Task: Open a template Informal Letter by  Plum save the file as diagram.epub Remove the following options from template: 'your brand'. Replace Hello Fan with ' Greetings' and change the date to 33 September, 2023. Replace body of the letter with  I wanted to take a moment to thank you for your hard work and dedication. Your commitment to excellence is inspiring. Thank you for all that you do.; apply Font Style 'Georgia' and font size  14 Add name: Olivia
Action: Mouse moved to (765, 93)
Screenshot: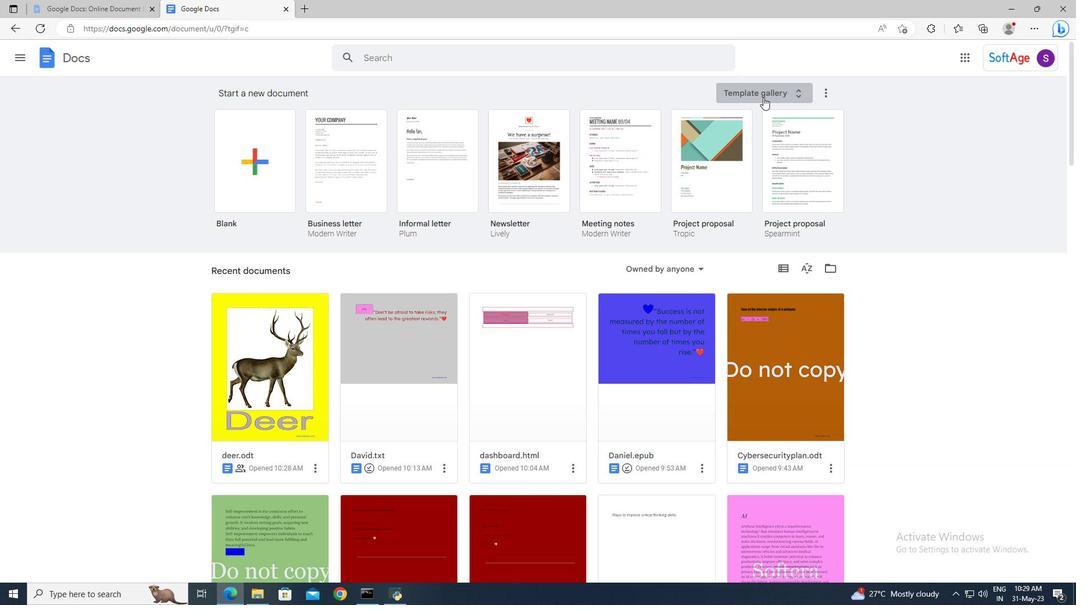 
Action: Mouse pressed left at (765, 93)
Screenshot: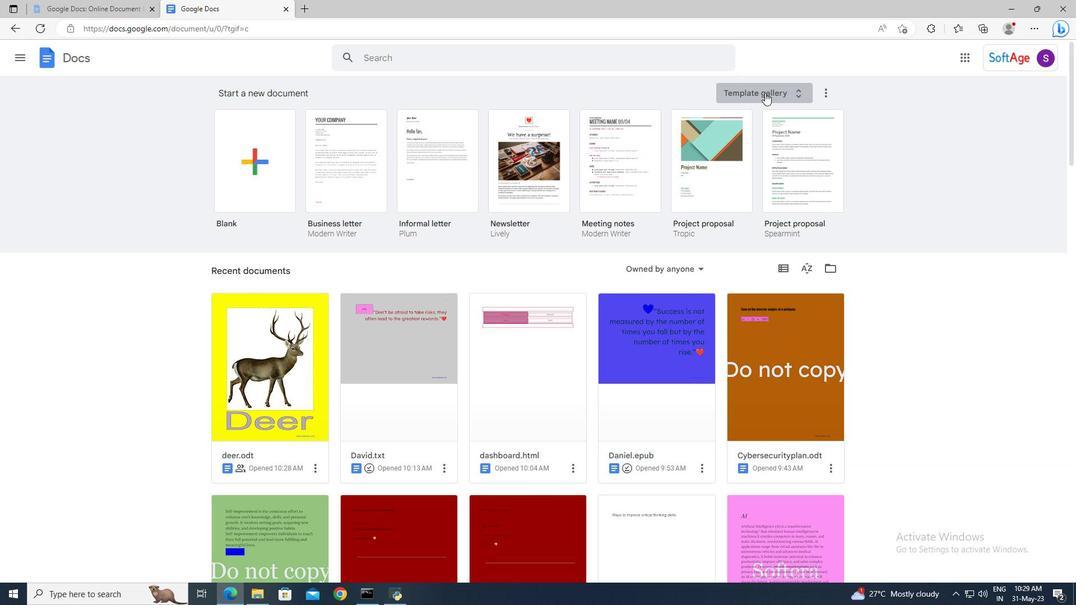 
Action: Mouse moved to (638, 182)
Screenshot: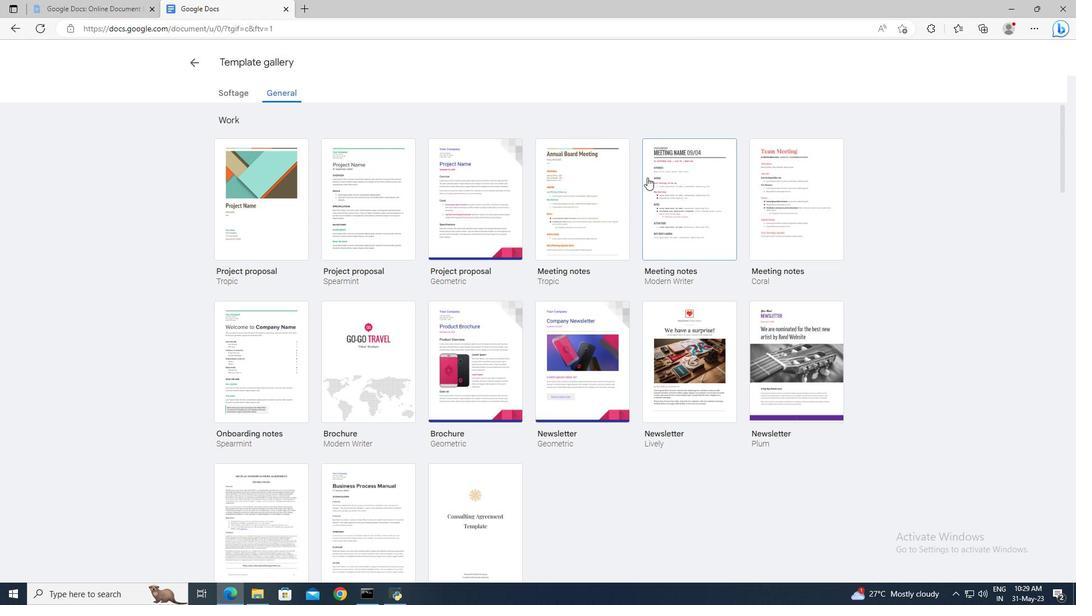
Action: Mouse scrolled (638, 181) with delta (0, 0)
Screenshot: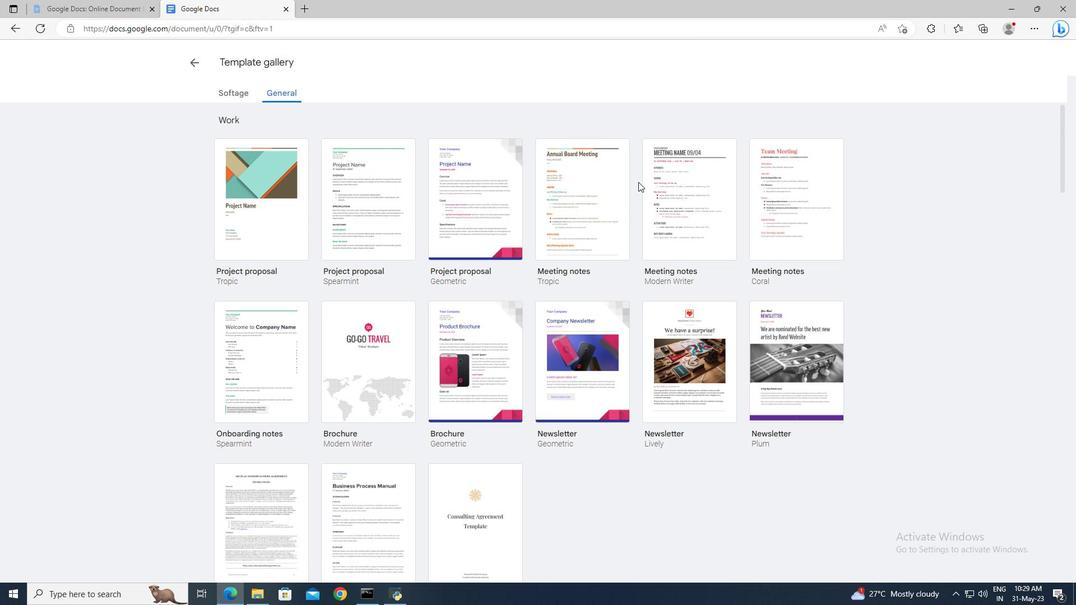 
Action: Mouse scrolled (638, 181) with delta (0, 0)
Screenshot: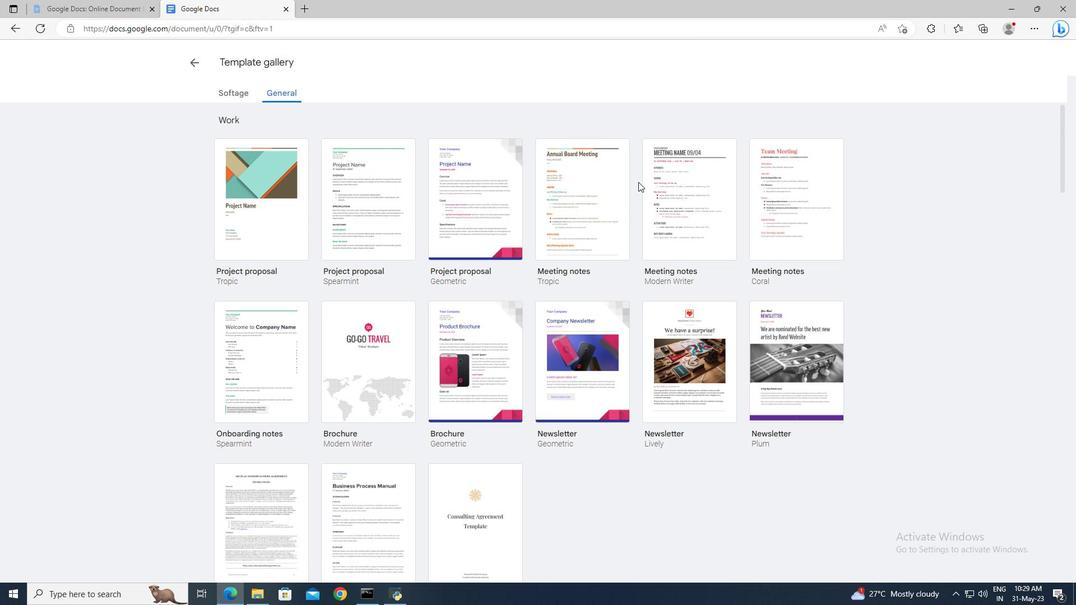 
Action: Mouse scrolled (638, 181) with delta (0, 0)
Screenshot: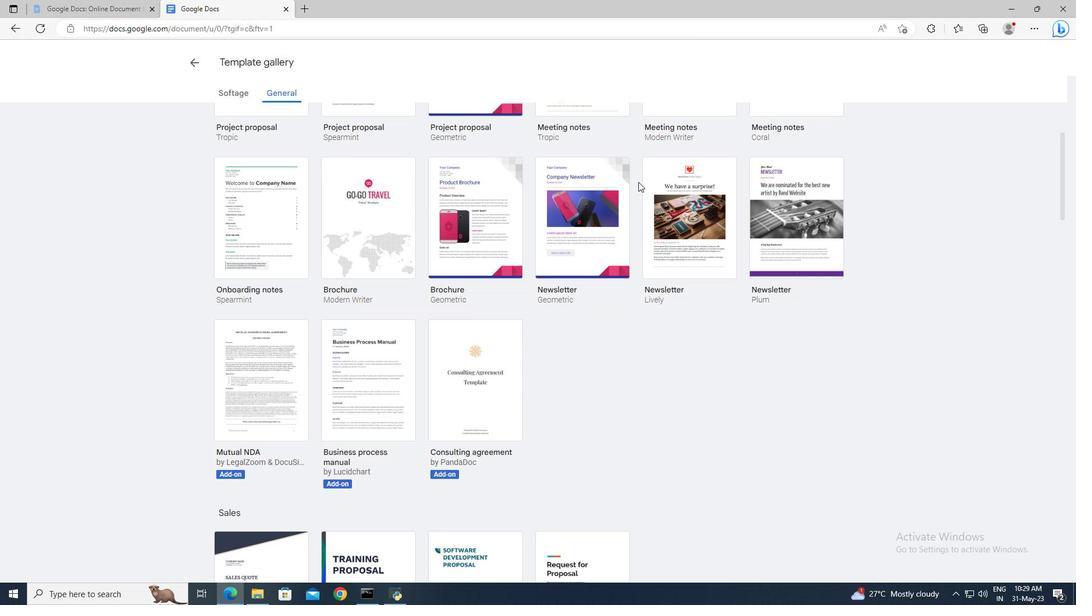 
Action: Mouse scrolled (638, 181) with delta (0, 0)
Screenshot: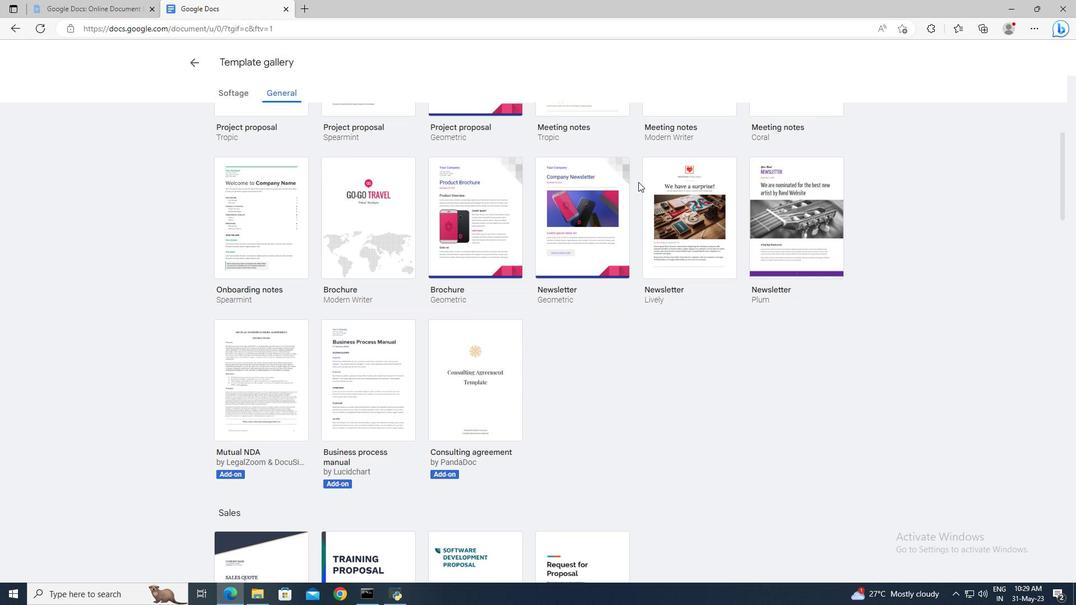 
Action: Mouse scrolled (638, 181) with delta (0, 0)
Screenshot: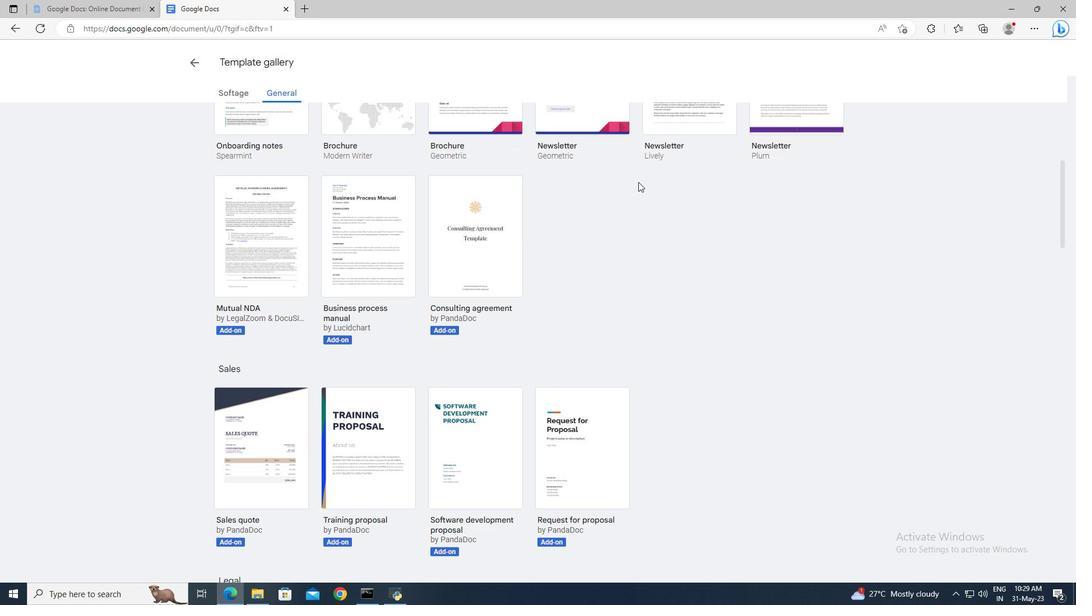 
Action: Mouse scrolled (638, 181) with delta (0, 0)
Screenshot: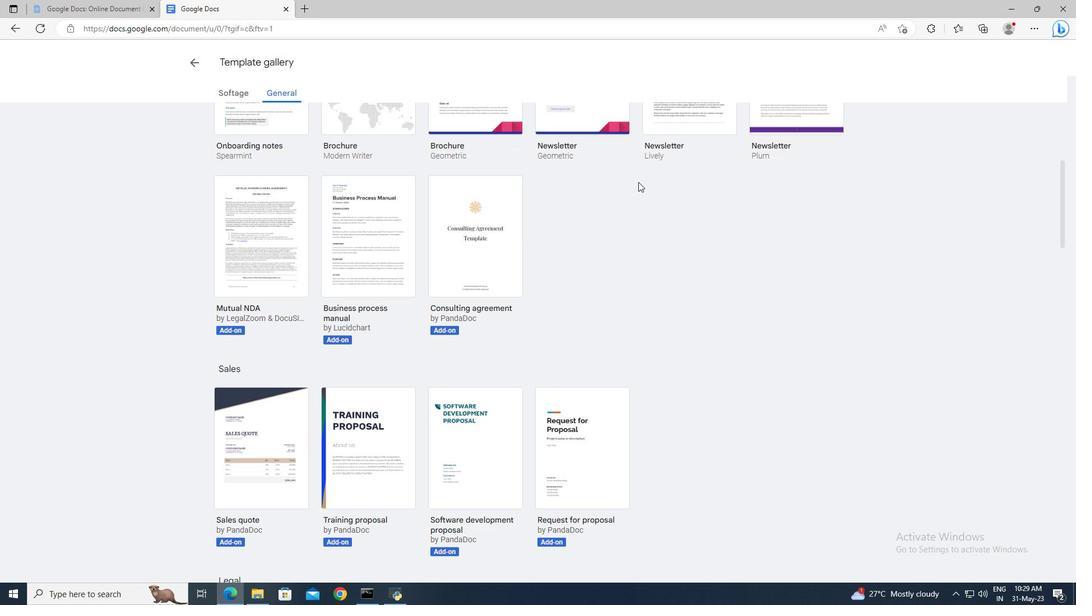
Action: Mouse scrolled (638, 181) with delta (0, 0)
Screenshot: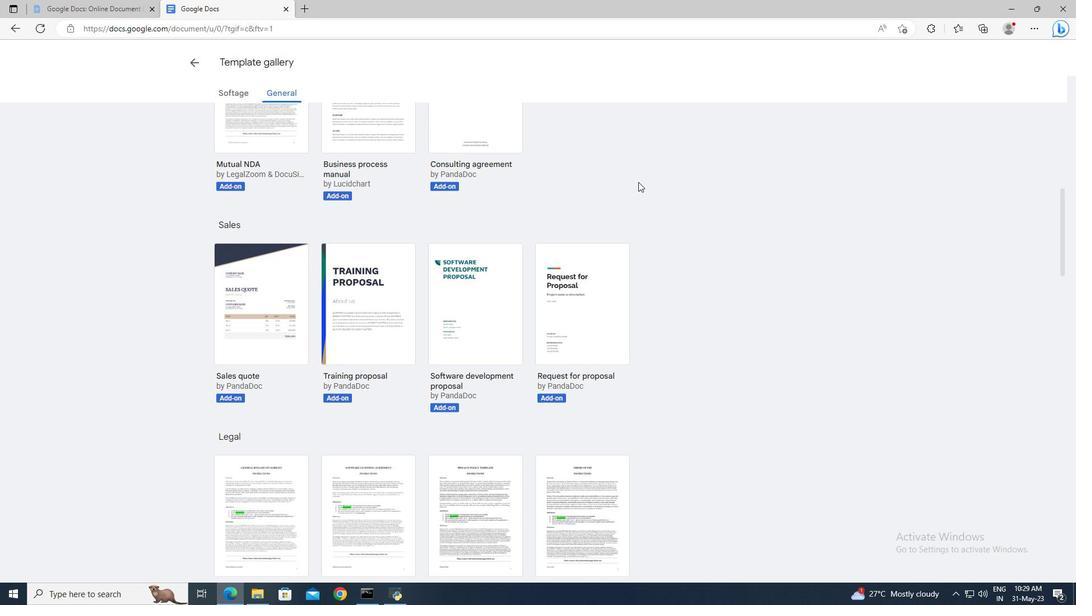 
Action: Mouse scrolled (638, 181) with delta (0, 0)
Screenshot: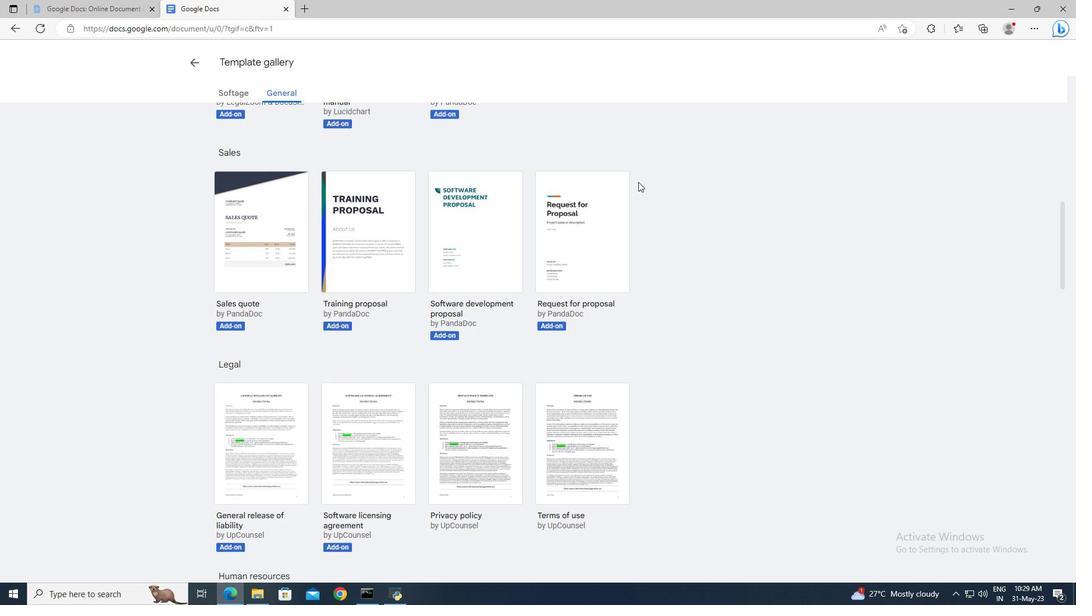 
Action: Mouse scrolled (638, 181) with delta (0, 0)
Screenshot: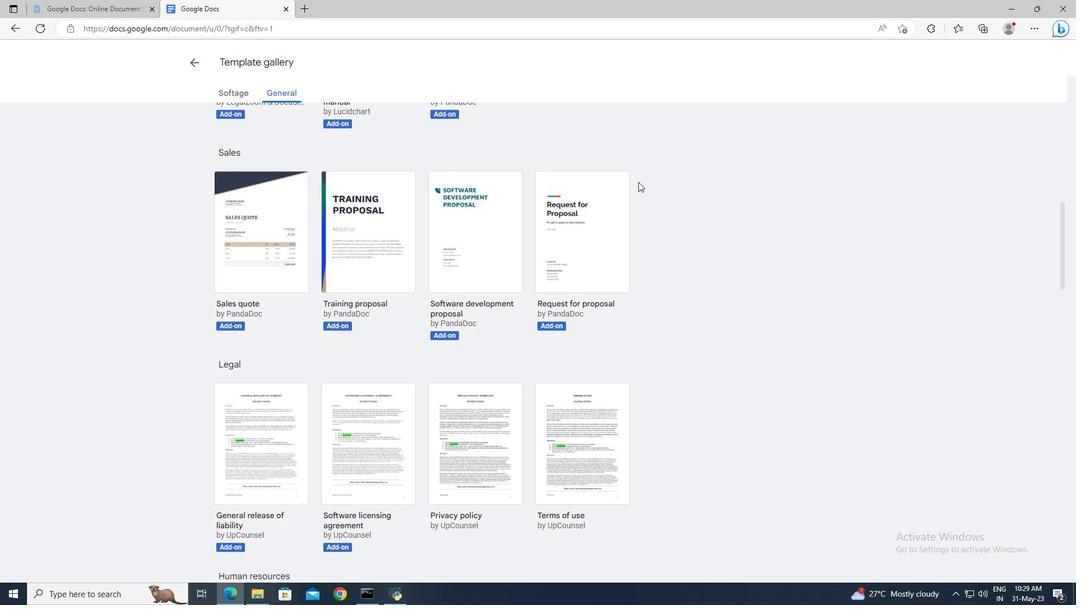 
Action: Mouse scrolled (638, 181) with delta (0, 0)
Screenshot: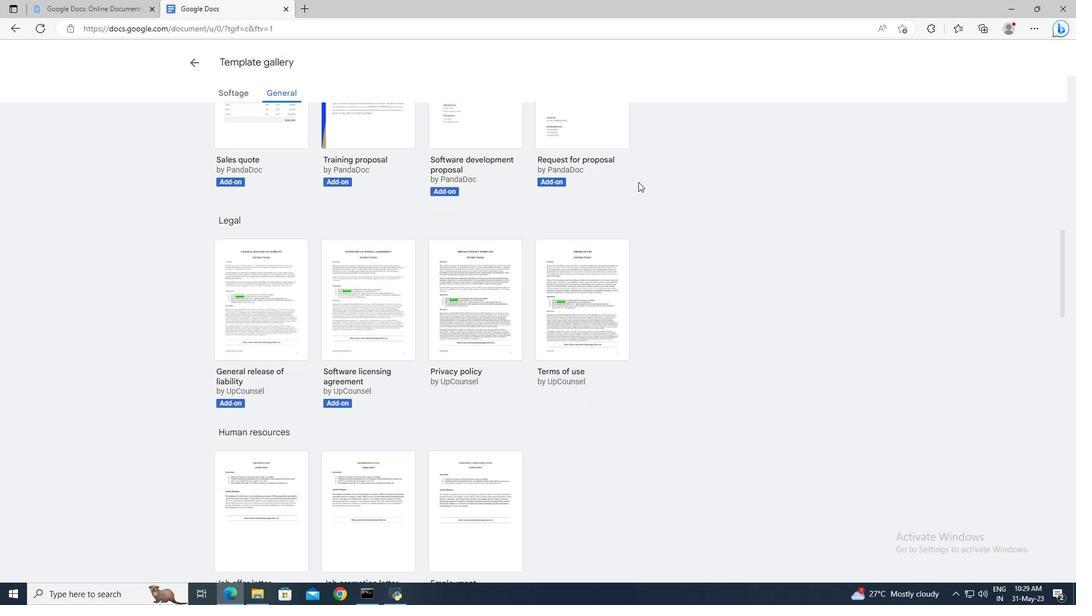 
Action: Mouse scrolled (638, 181) with delta (0, 0)
Screenshot: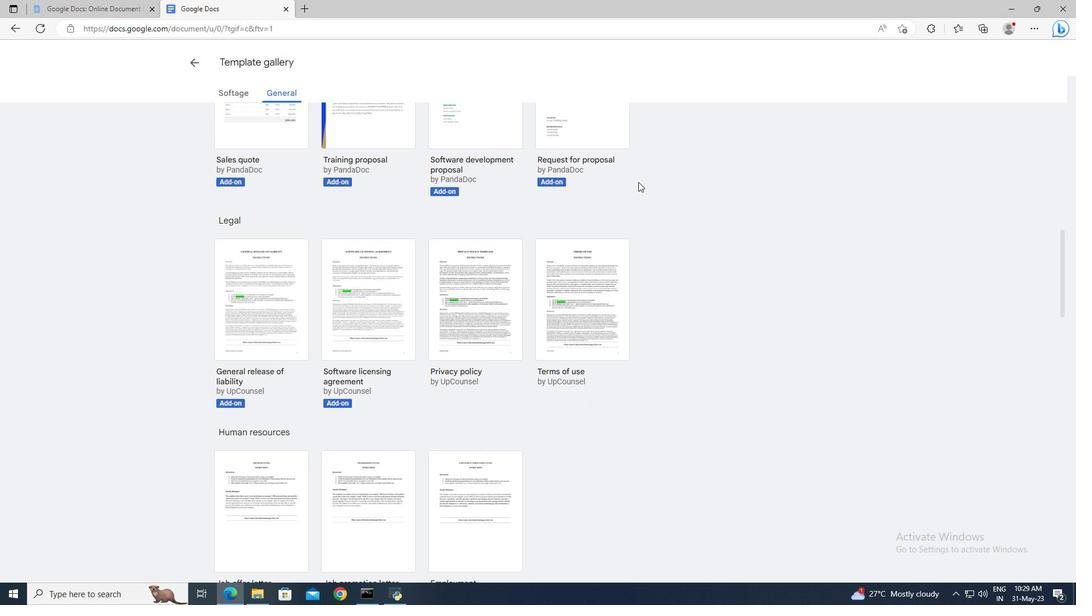 
Action: Mouse scrolled (638, 181) with delta (0, 0)
Screenshot: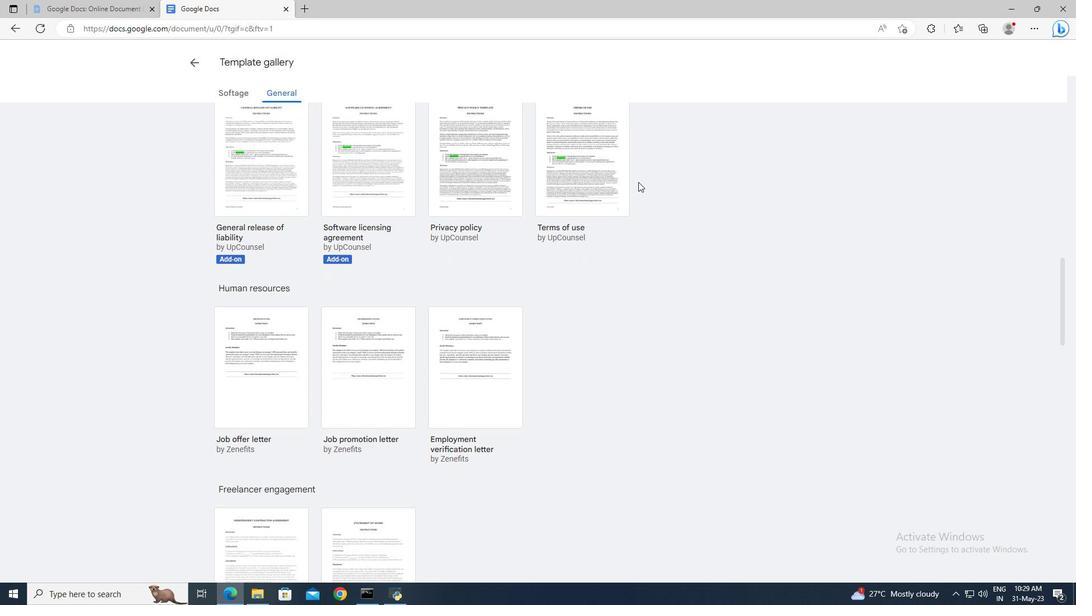
Action: Mouse scrolled (638, 181) with delta (0, 0)
Screenshot: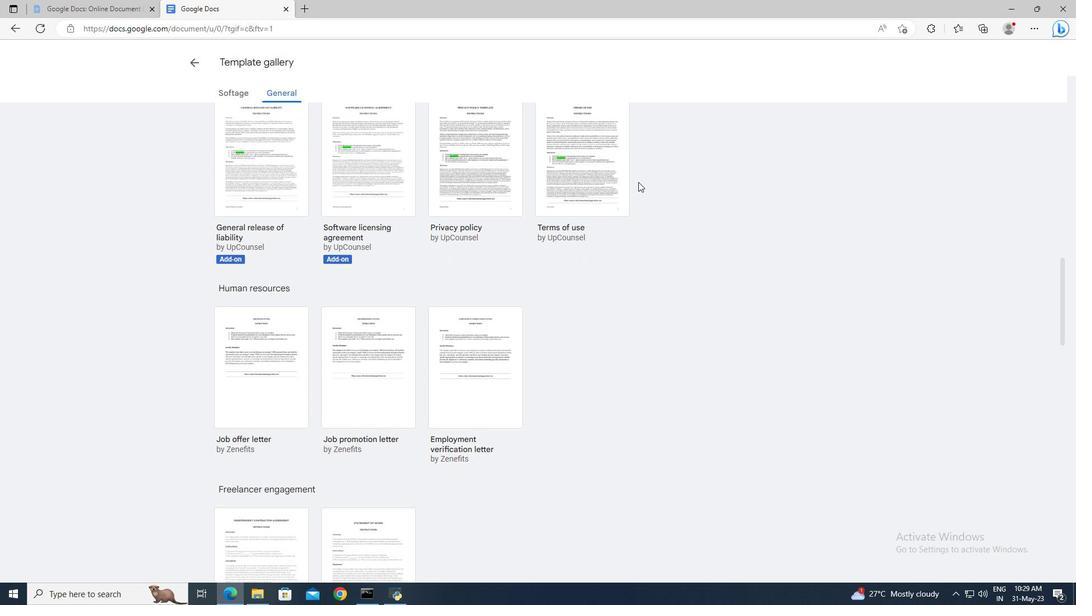 
Action: Mouse scrolled (638, 181) with delta (0, 0)
Screenshot: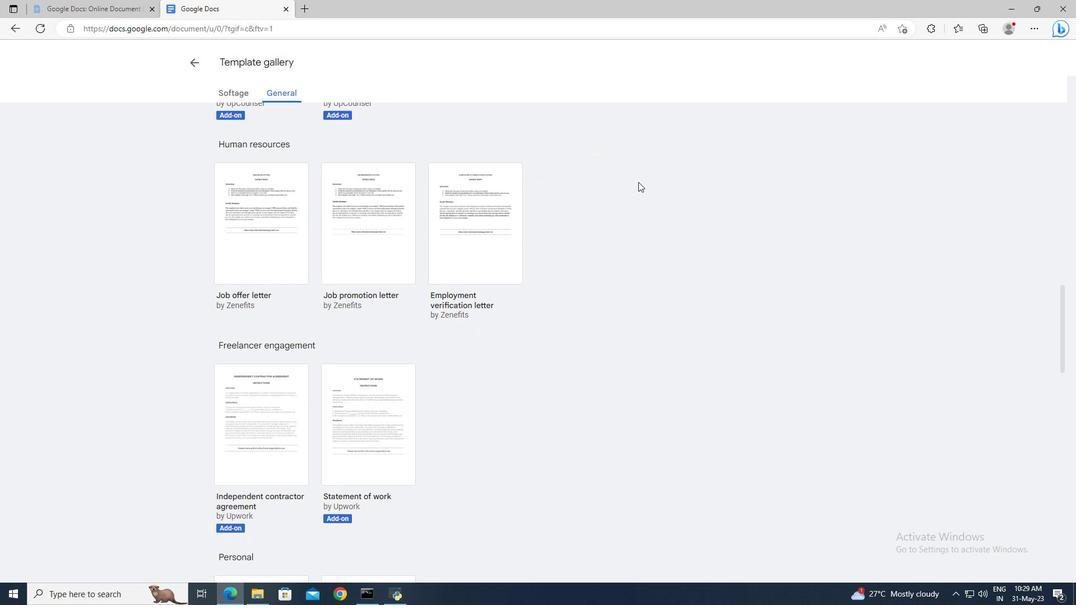 
Action: Mouse scrolled (638, 181) with delta (0, 0)
Screenshot: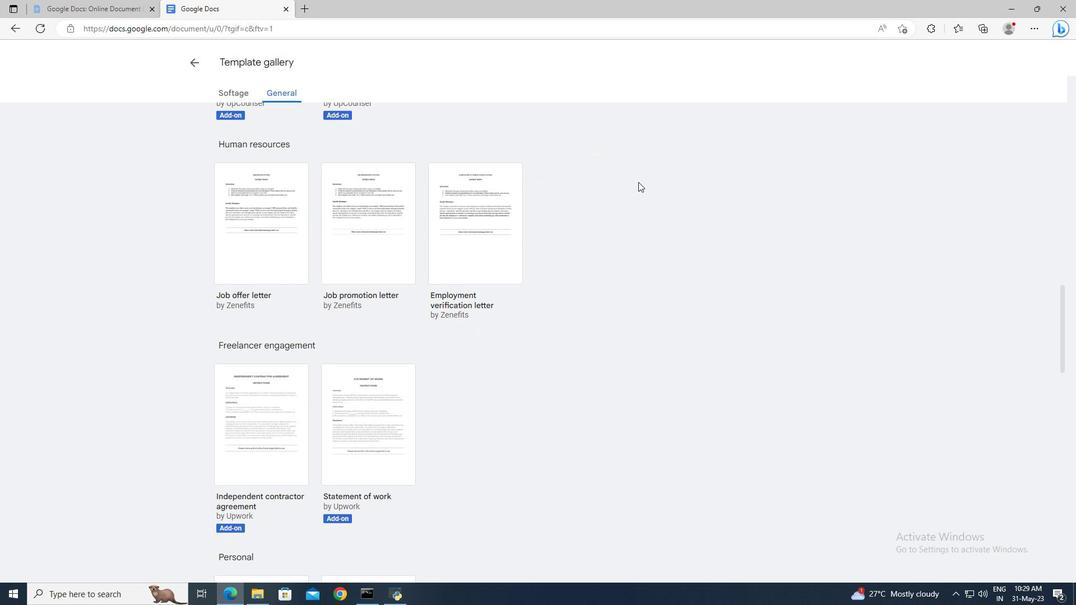 
Action: Mouse scrolled (638, 181) with delta (0, 0)
Screenshot: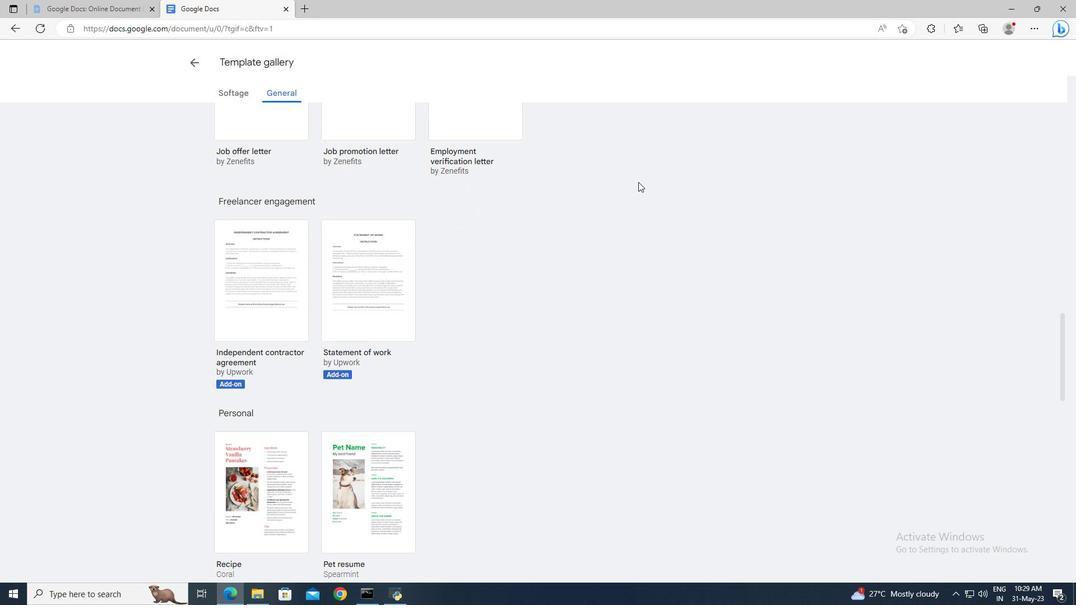
Action: Mouse scrolled (638, 181) with delta (0, 0)
Screenshot: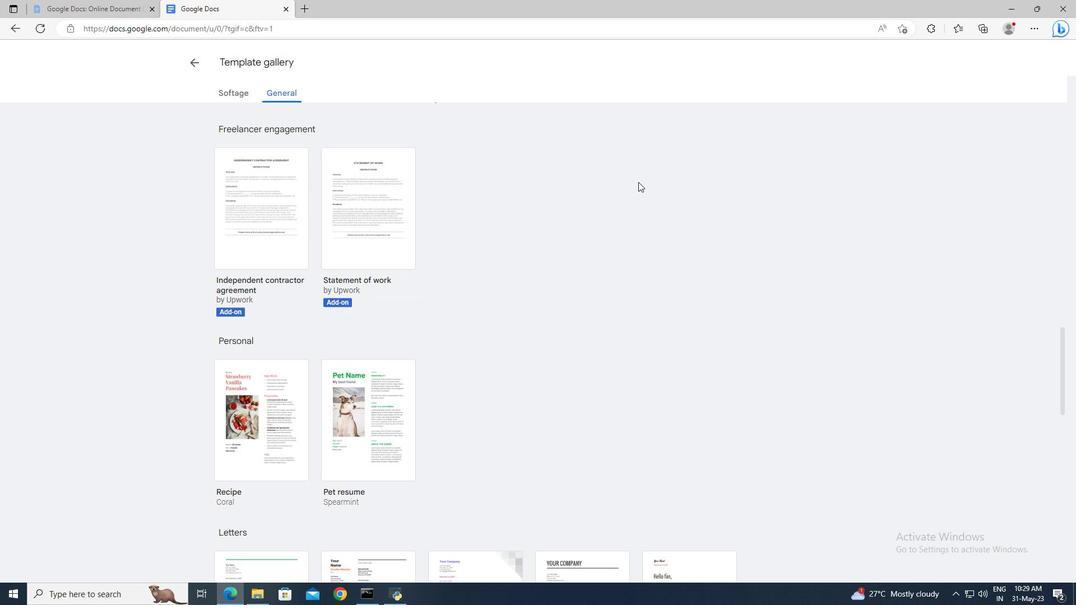 
Action: Mouse scrolled (638, 181) with delta (0, 0)
Screenshot: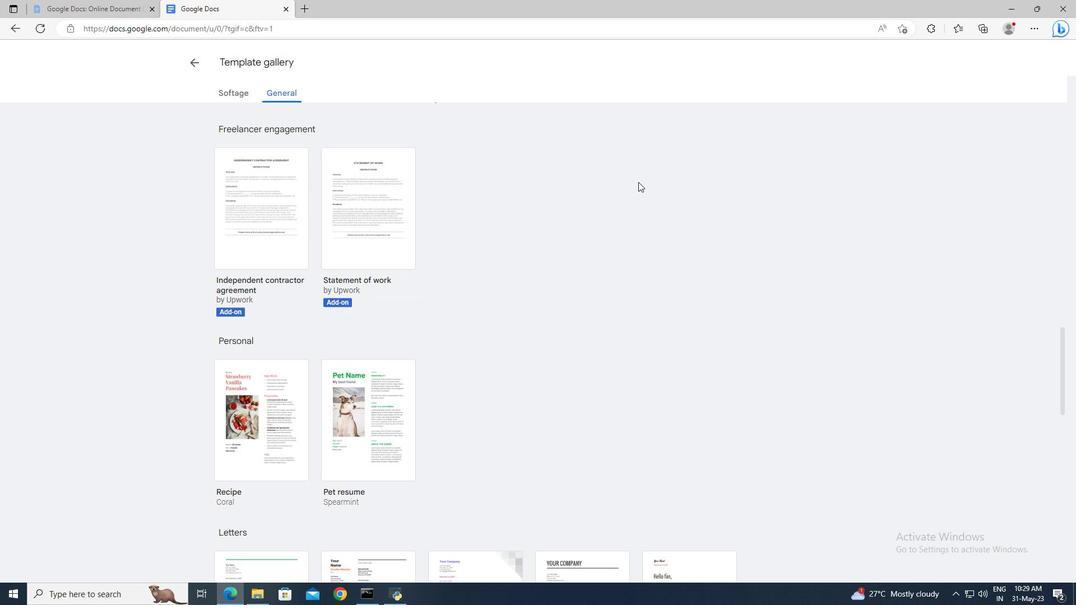 
Action: Mouse scrolled (638, 181) with delta (0, 0)
Screenshot: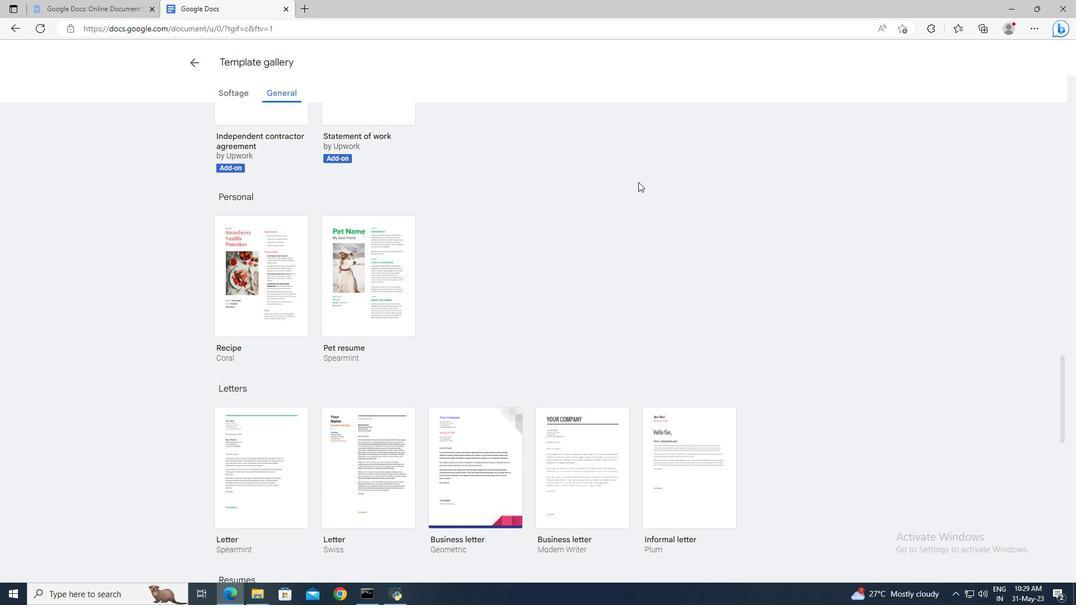 
Action: Mouse scrolled (638, 181) with delta (0, 0)
Screenshot: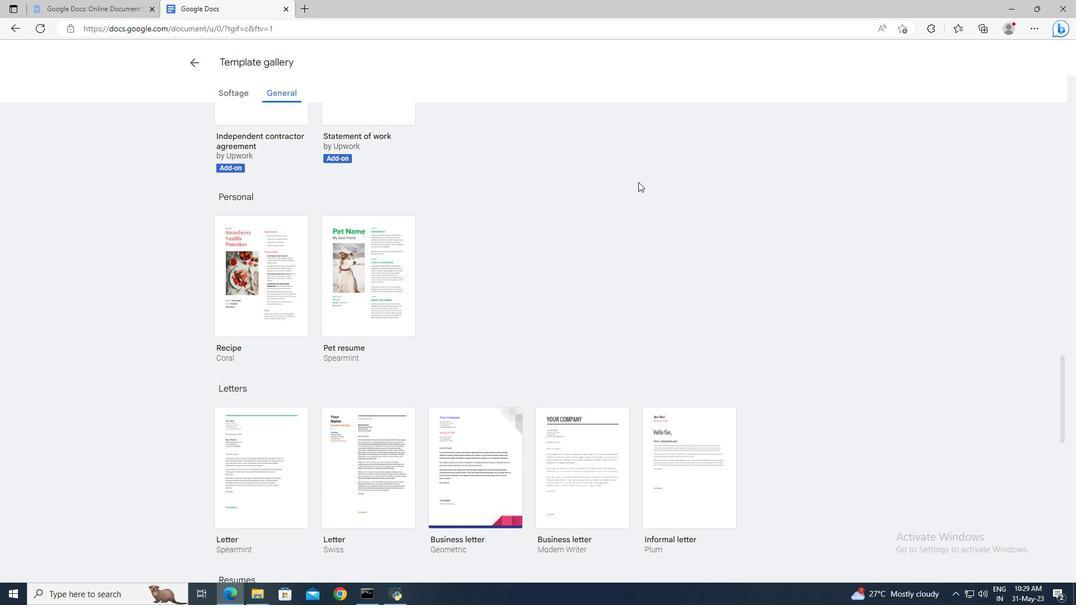 
Action: Mouse scrolled (638, 181) with delta (0, 0)
Screenshot: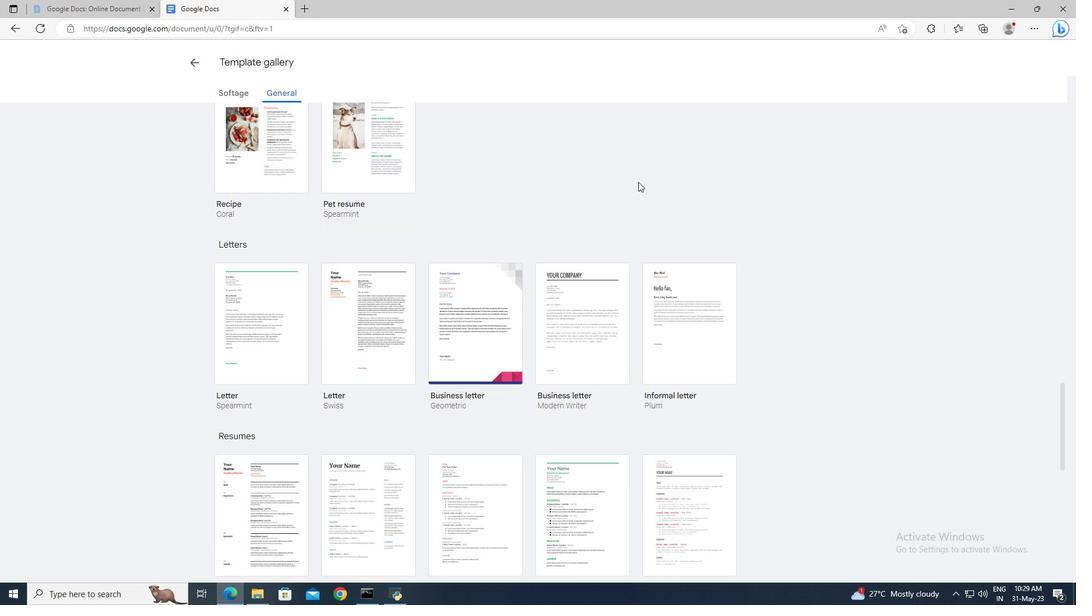 
Action: Mouse moved to (667, 264)
Screenshot: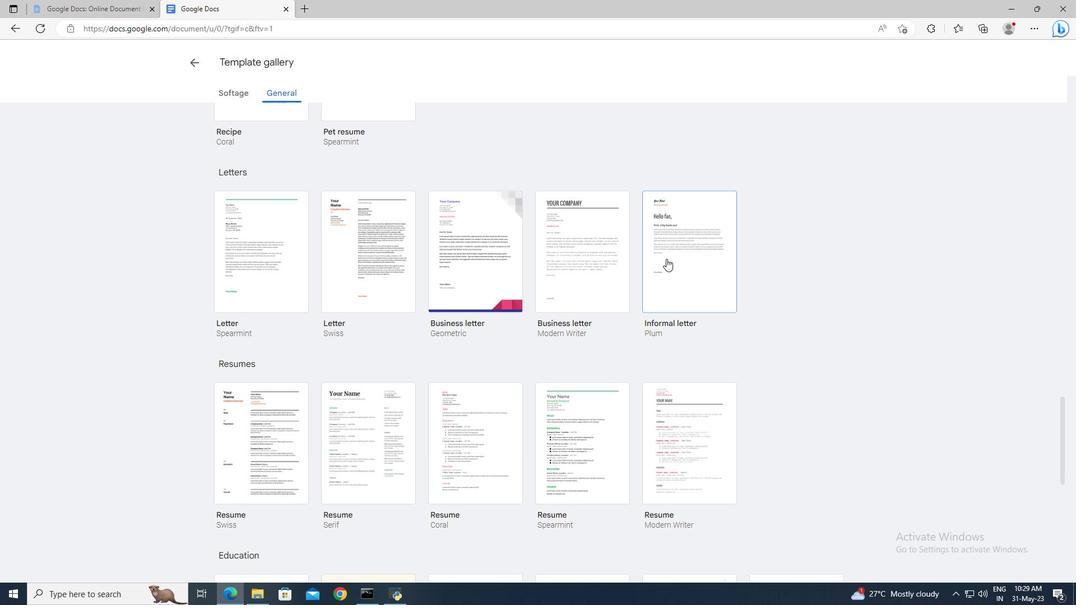 
Action: Mouse pressed left at (667, 264)
Screenshot: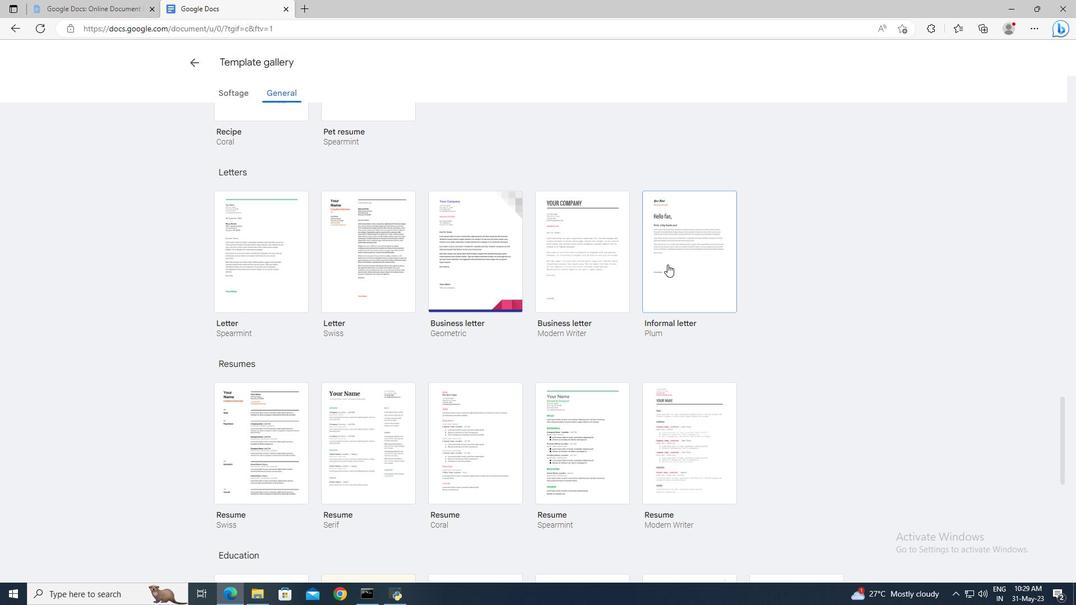 
Action: Mouse moved to (91, 49)
Screenshot: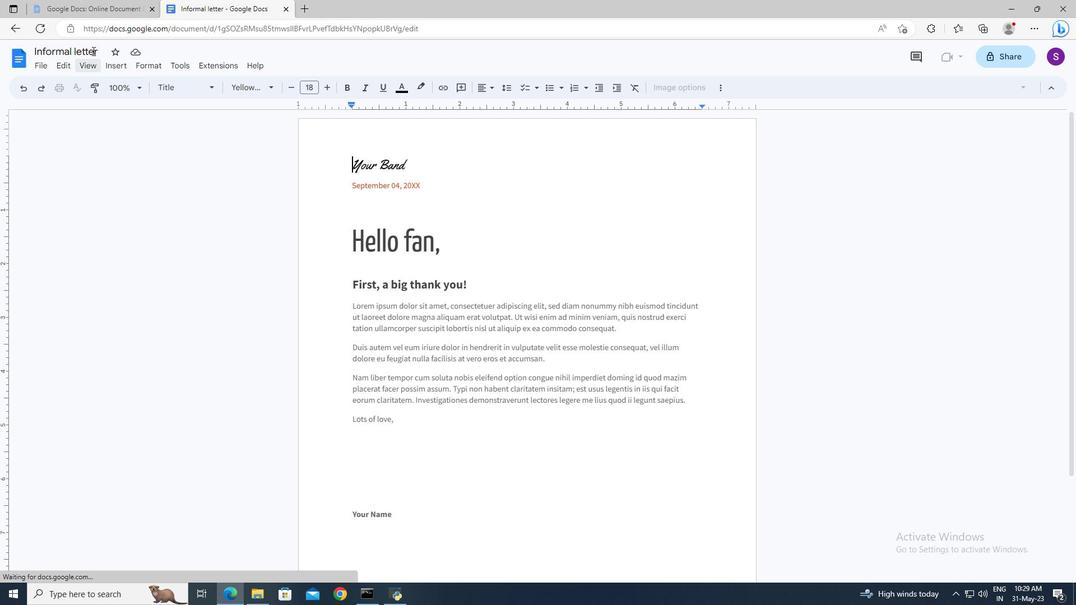 
Action: Mouse pressed left at (91, 49)
Screenshot: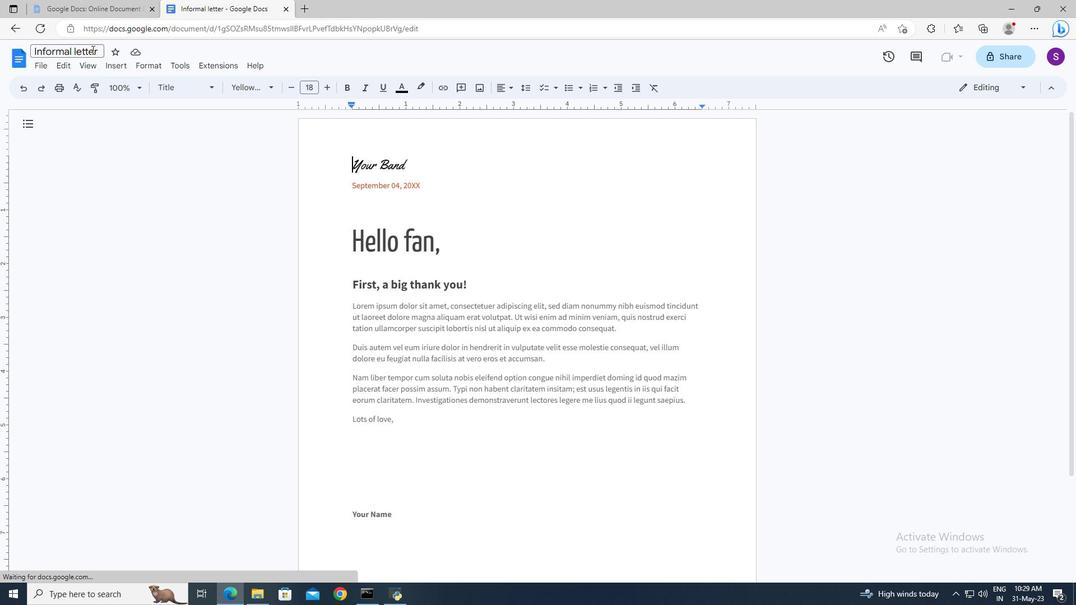 
Action: Key pressed ctrl+A<Key.delete>diagram.epub<Key.enter>
Screenshot: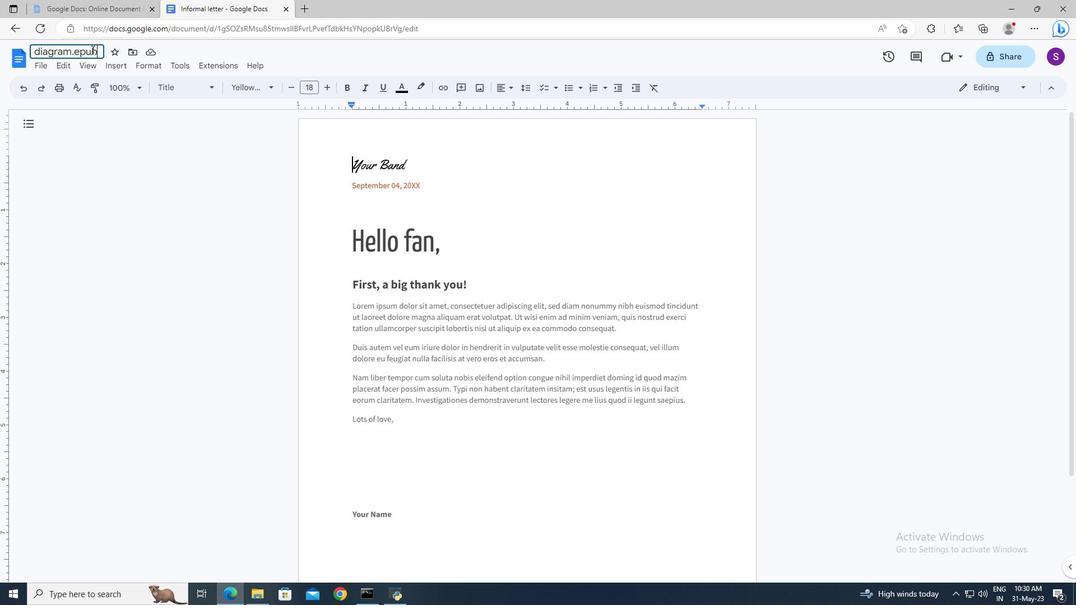 
Action: Mouse moved to (351, 168)
Screenshot: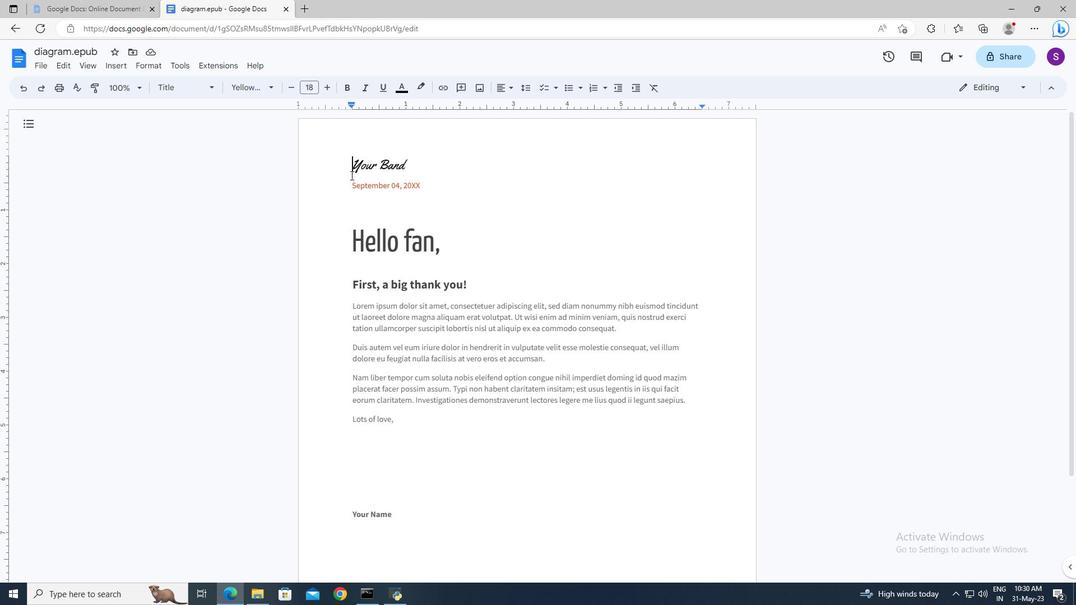 
Action: Mouse pressed left at (351, 168)
Screenshot: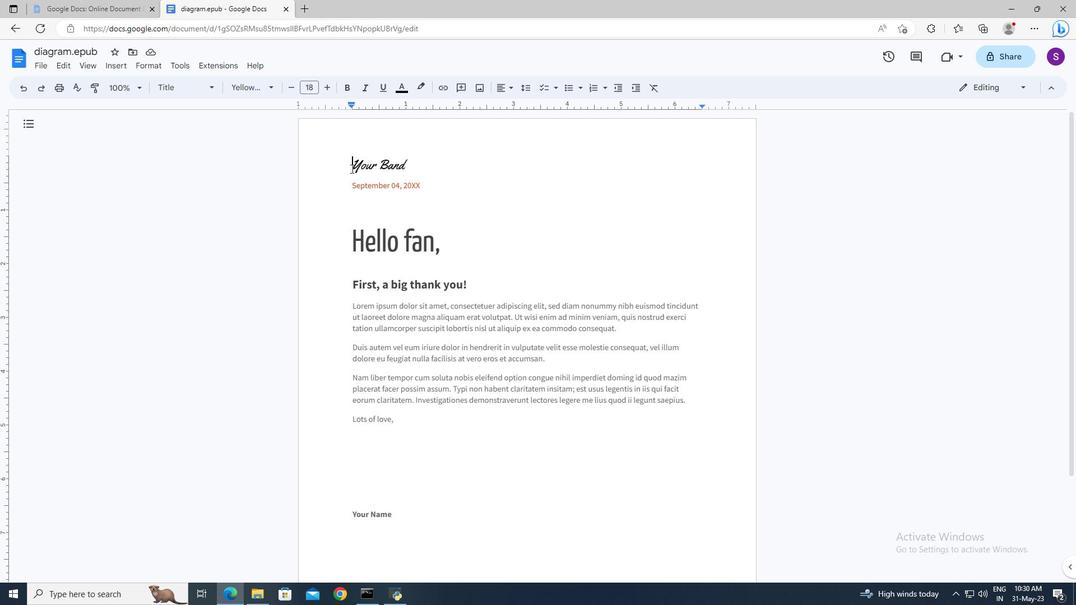 
Action: Key pressed <Key.shift><Key.right><Key.right><Key.delete>
Screenshot: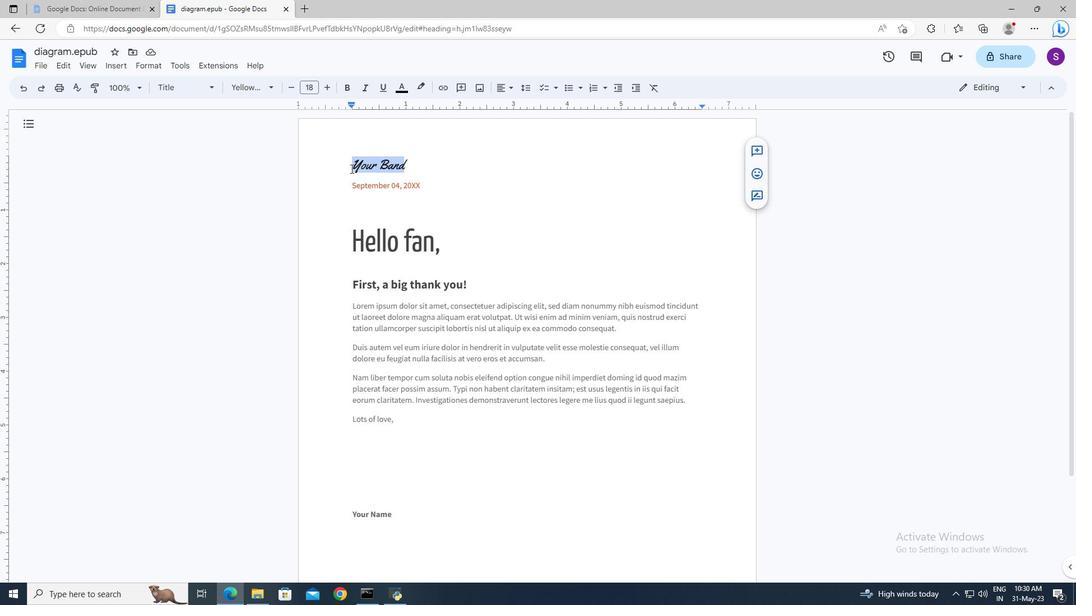 
Action: Mouse moved to (356, 229)
Screenshot: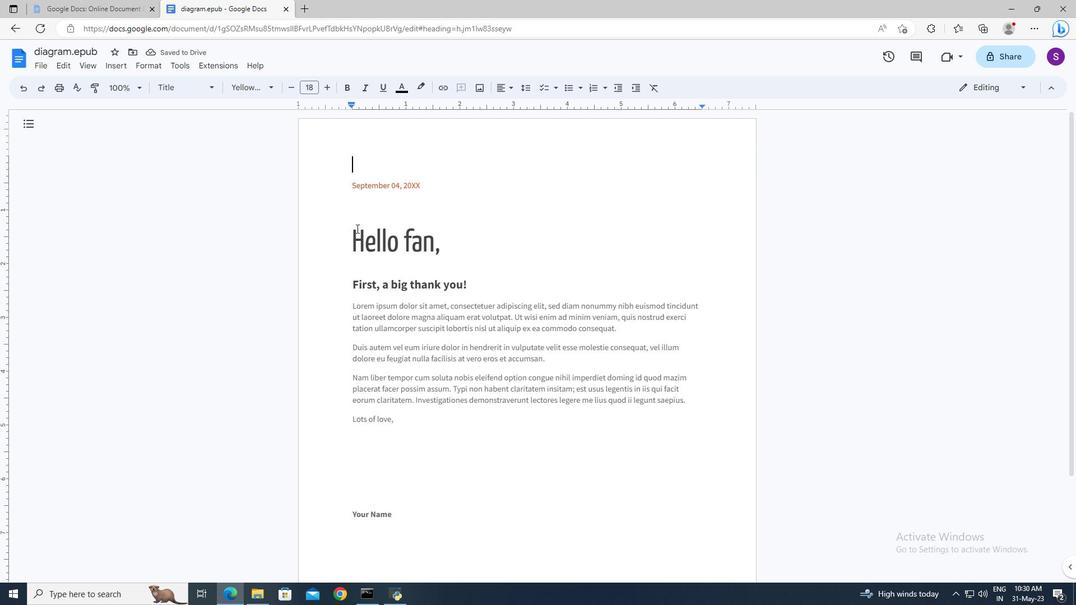 
Action: Mouse pressed left at (356, 229)
Screenshot: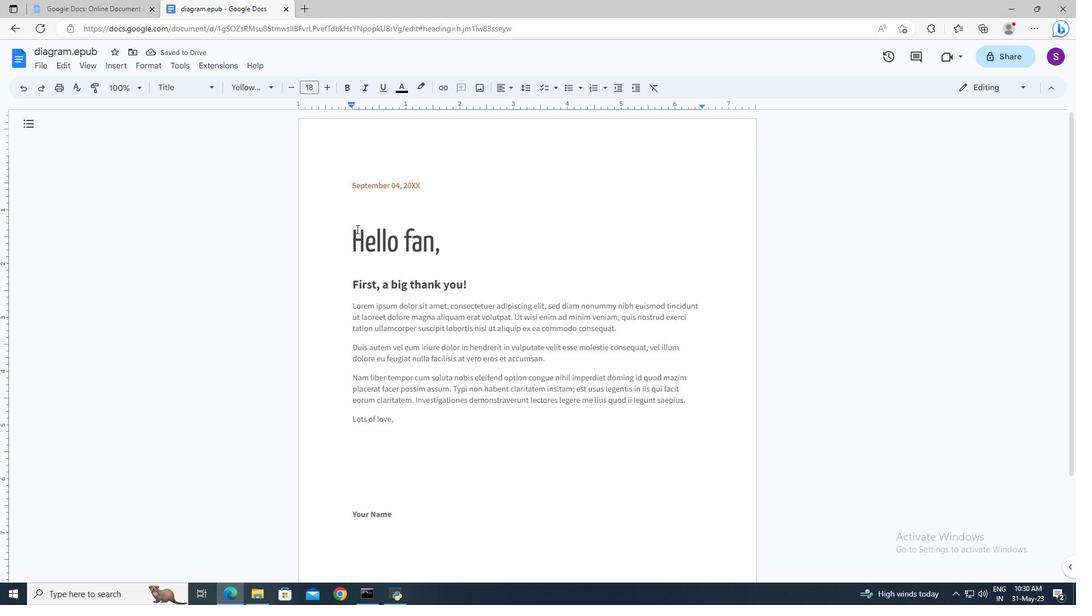 
Action: Key pressed <Key.shift><Key.right><Key.shift><Key.shift><Key.shift><Key.shift><Key.shift><Key.shift><Key.shift><Key.right><Key.delete><Key.shift>Greetings
Screenshot: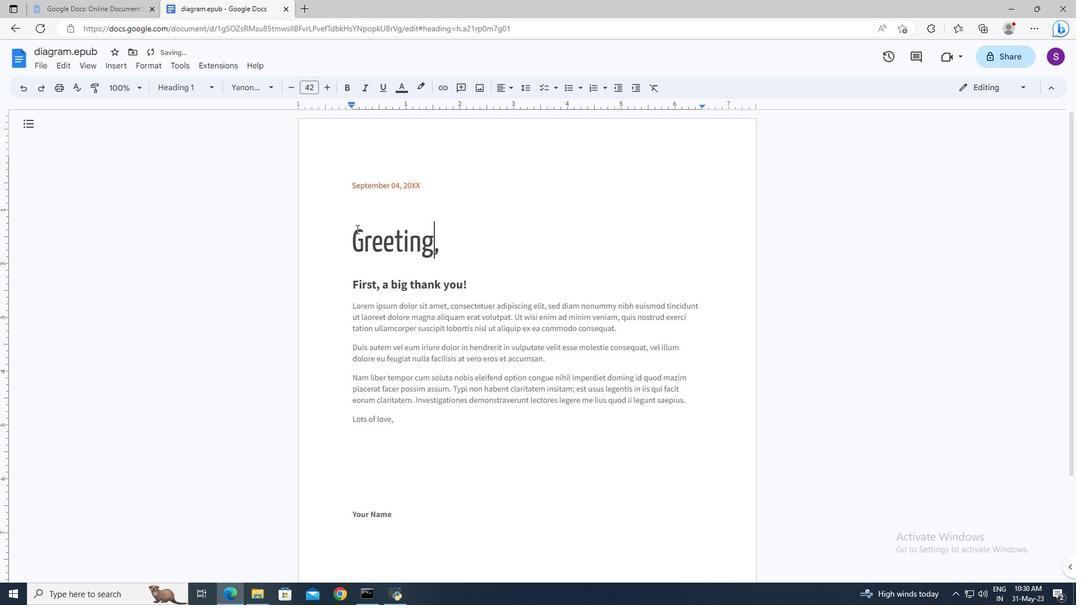 
Action: Mouse moved to (349, 181)
Screenshot: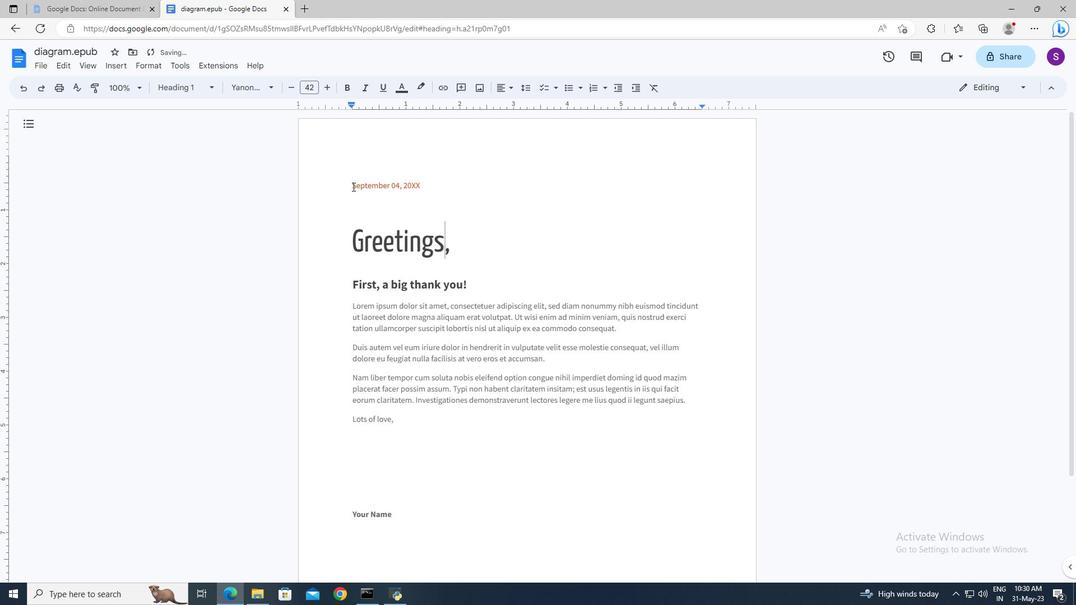 
Action: Mouse pressed left at (349, 181)
Screenshot: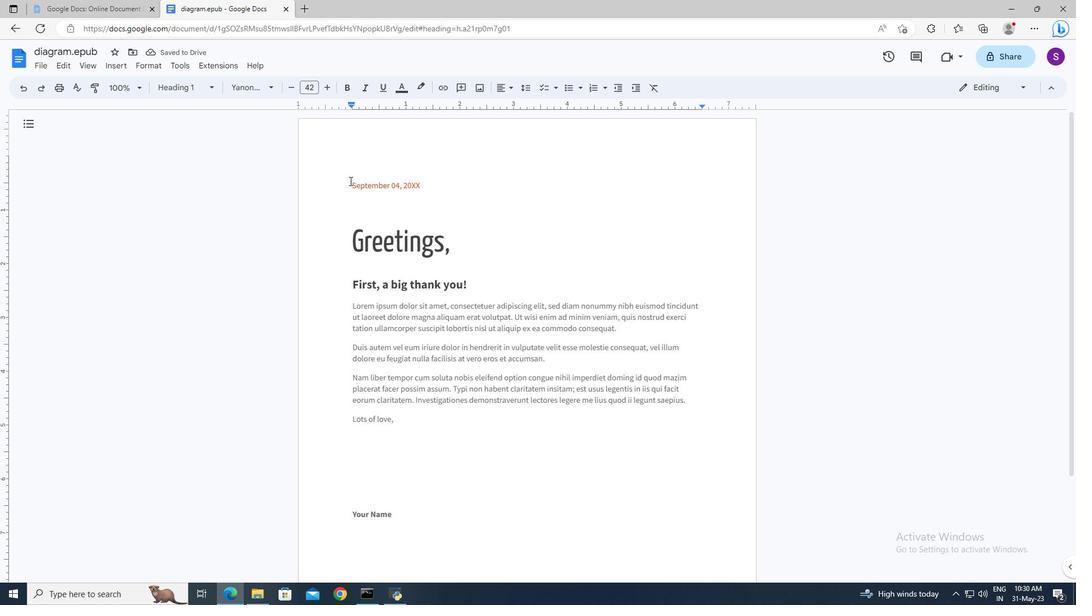
Action: Key pressed <Key.shift><Key.right><Key.right><Key.right><Key.right><Key.delete>33<Key.space><Key.shift_r>September<Key.space>2023
Screenshot: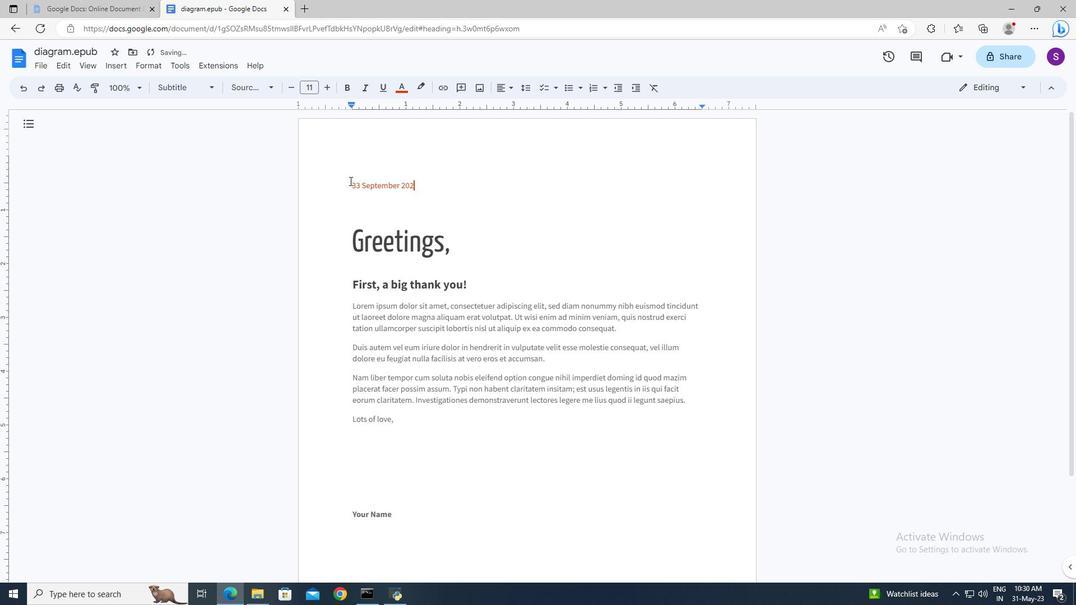 
Action: Mouse moved to (351, 305)
Screenshot: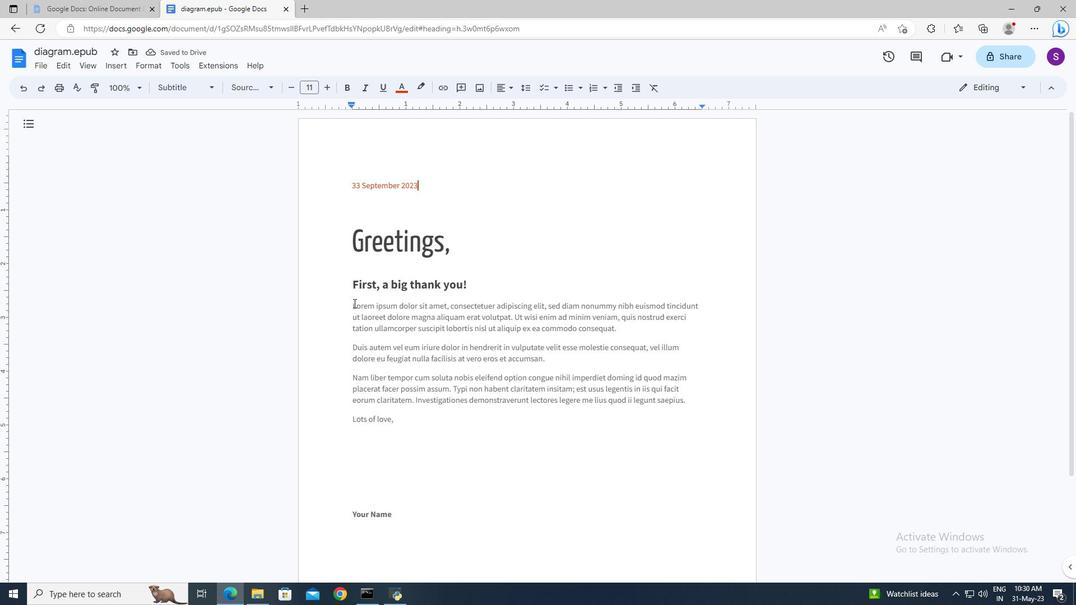 
Action: Mouse pressed left at (351, 305)
Screenshot: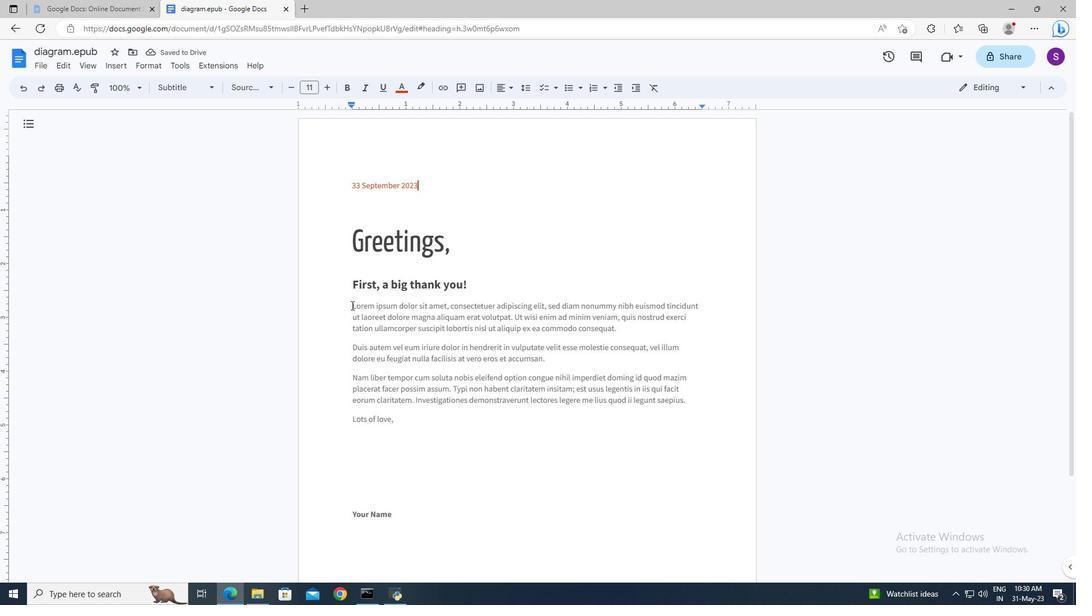 
Action: Key pressed <Key.shift><Key.down><Key.down><Key.down><Key.delete><Key.enter>
Screenshot: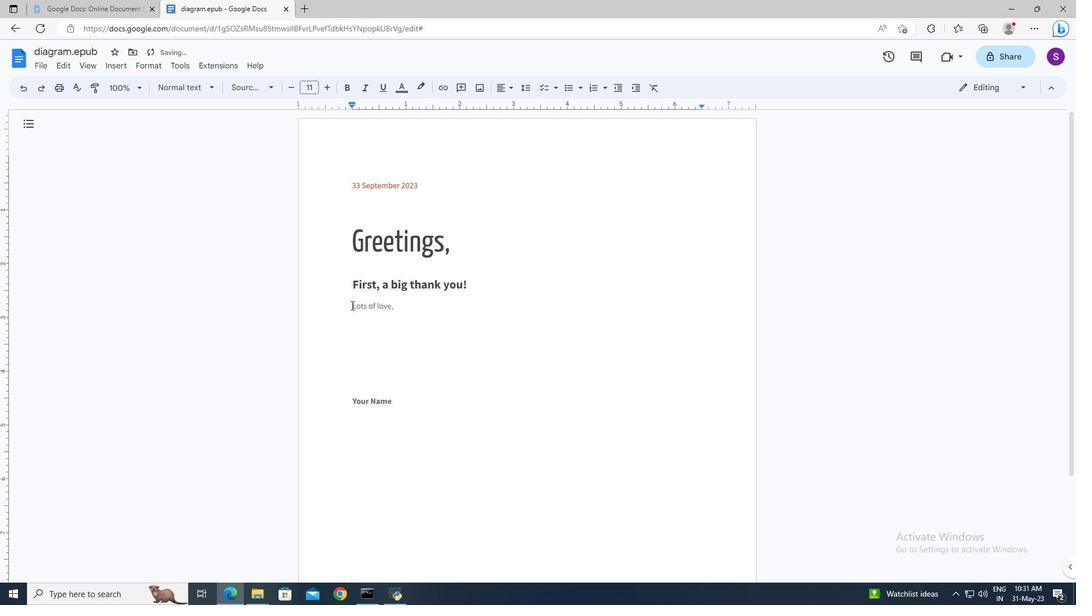 
Action: Mouse moved to (354, 305)
Screenshot: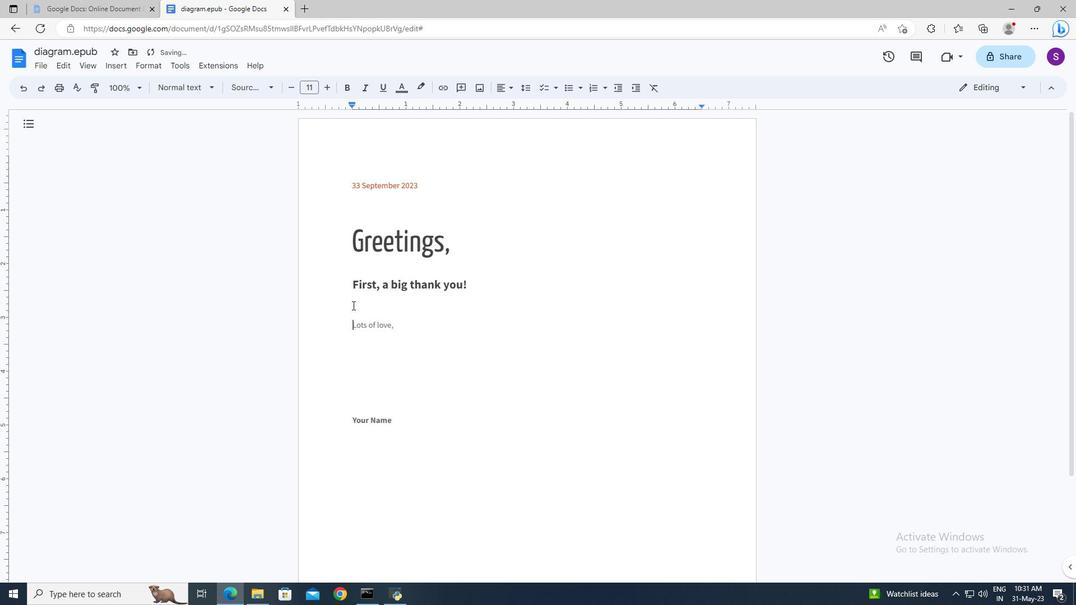 
Action: Mouse pressed left at (354, 305)
Screenshot: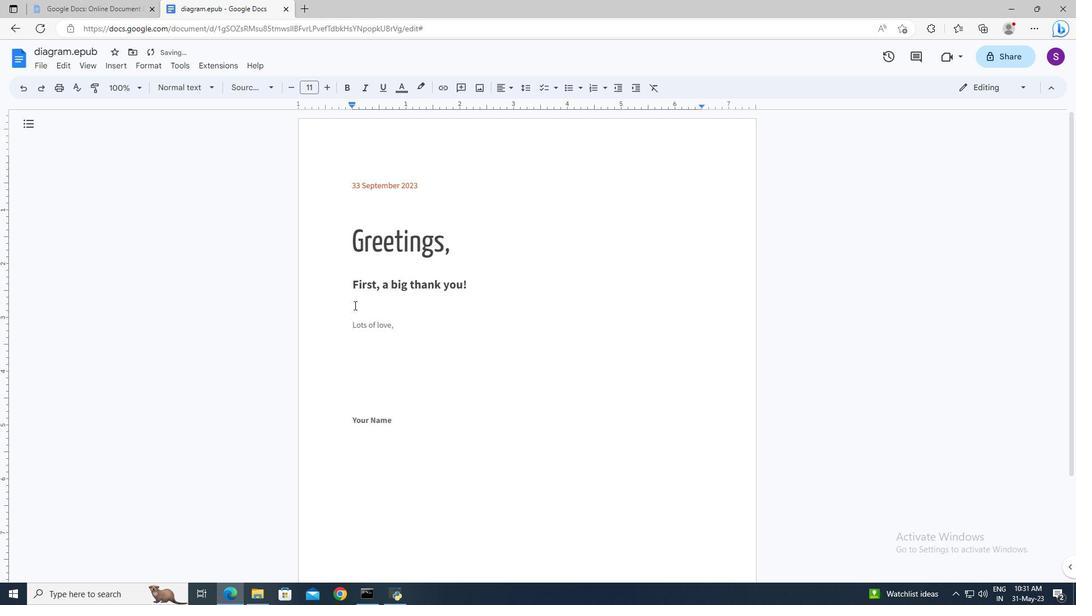 
Action: Key pressed <Key.shift>I<Key.space>wanted<Key.space>
Screenshot: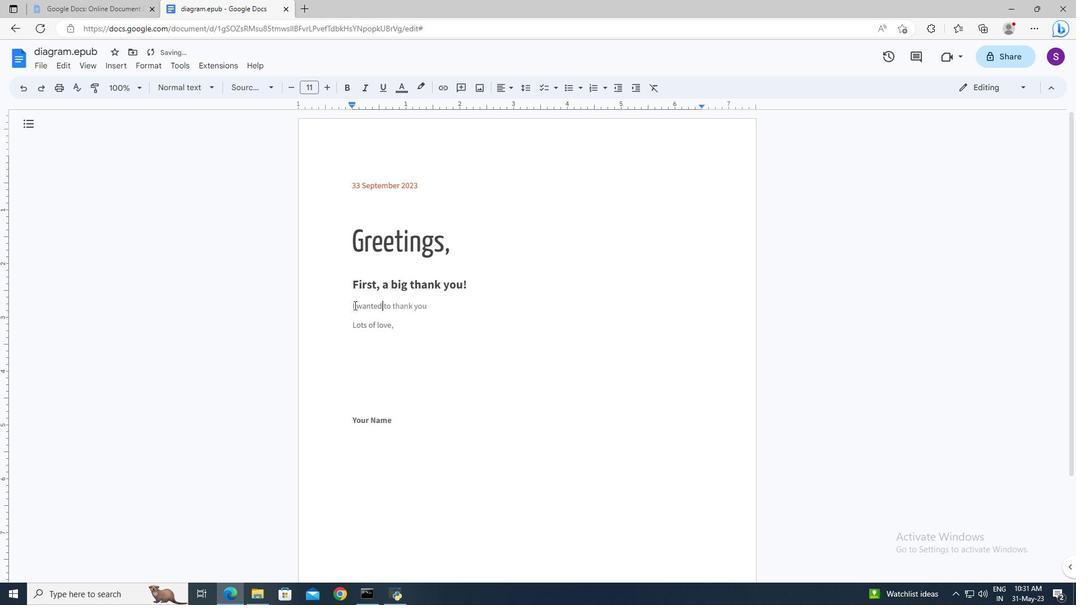 
Action: Mouse moved to (461, 397)
Screenshot: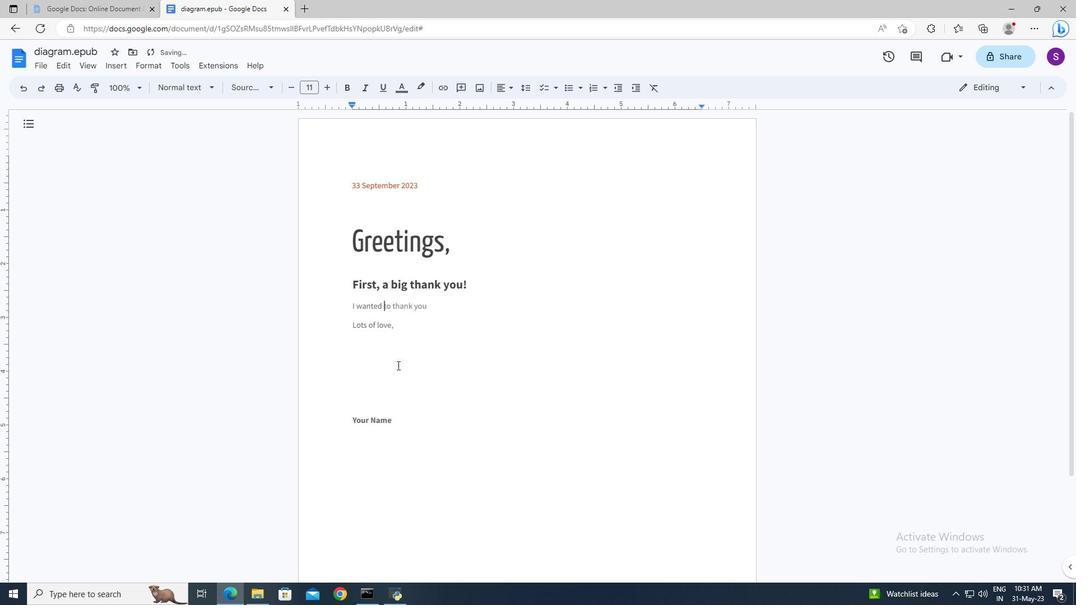 
Action: Key pressed tp<Key.backspace>o<Key.space>take<Key.space>a<Key.space>moment<Key.space>to<Key.space>thank<Key.space>you<Key.space>for<Key.space>your<Key.space>hard<Key.space>work<Key.space>and<Key.space>dedicate<Key.backspace>ion.<Key.space><Key.shift>You<Key.space>comi<Key.backspace>mitem<Key.backspace><Key.backspace>ment<Key.space>to<Key.space>excellence<Key.space>is<Key.space>inspiring.<Key.space><Key.shift>Thn<Key.backspace>ank<Key.space>you<Key.space>for<Key.space>all<Key.space>that<Key.space>you<Key.space>do.ctrl+A
Screenshot: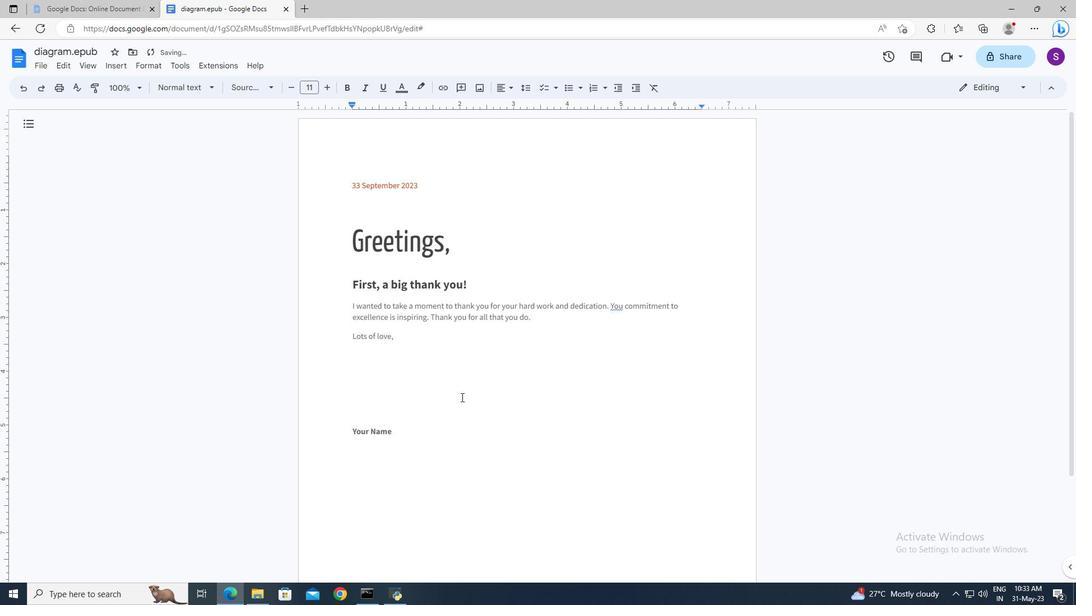 
Action: Mouse moved to (538, 321)
Screenshot: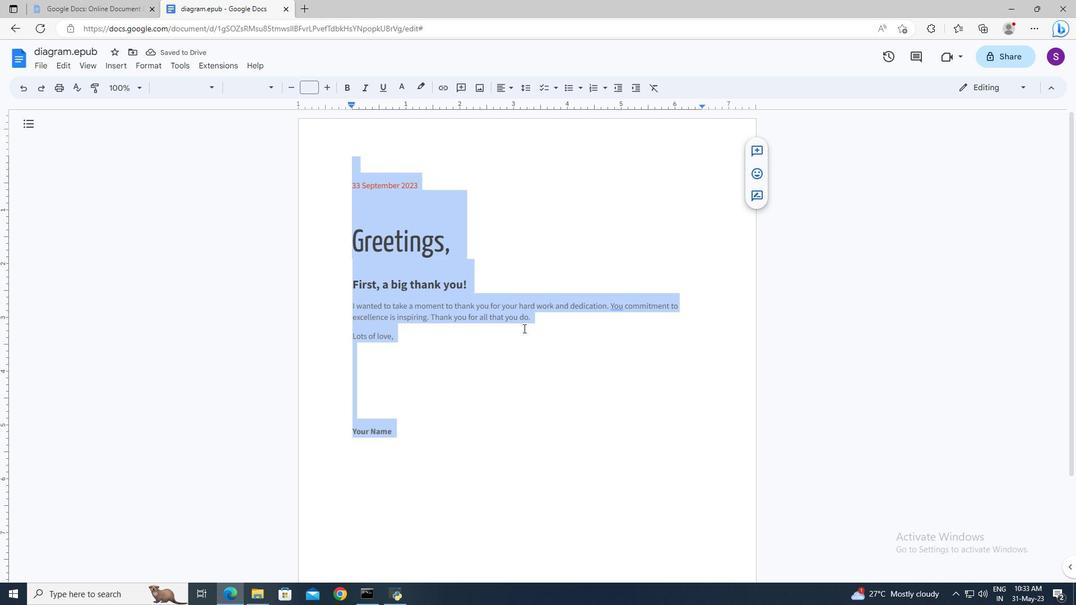
Action: Mouse pressed left at (538, 321)
Screenshot: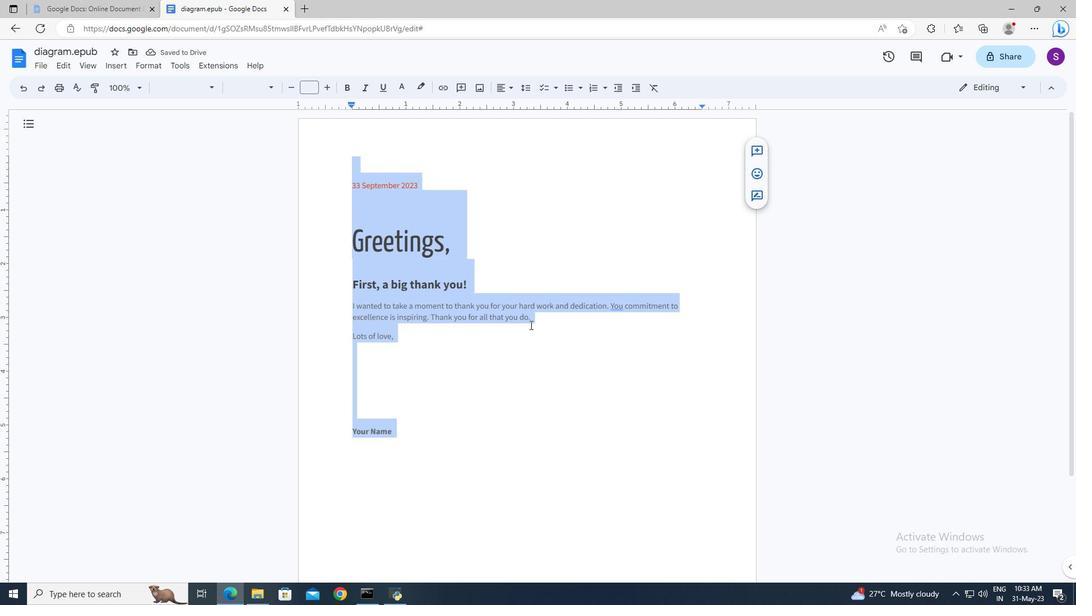 
Action: Mouse moved to (538, 320)
Screenshot: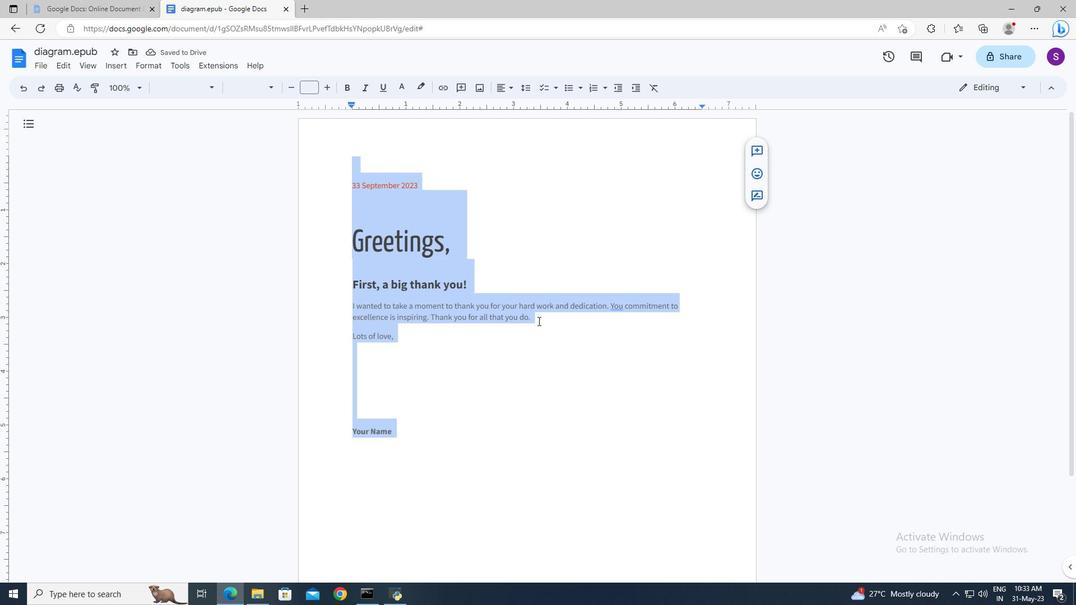 
Action: Key pressed <Key.shift><Key.up>
Screenshot: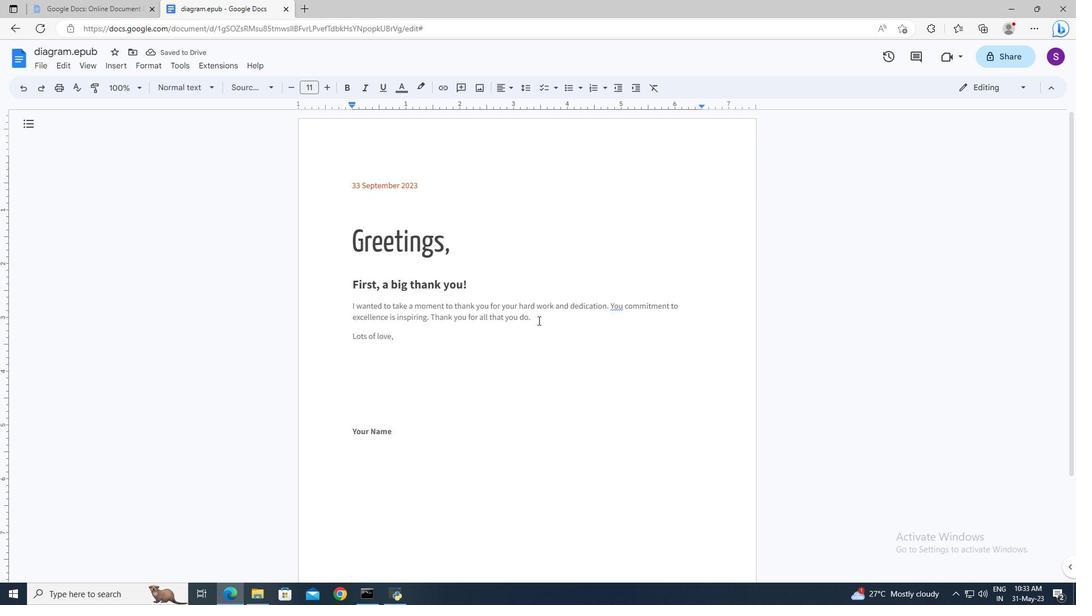 
Action: Mouse moved to (260, 90)
Screenshot: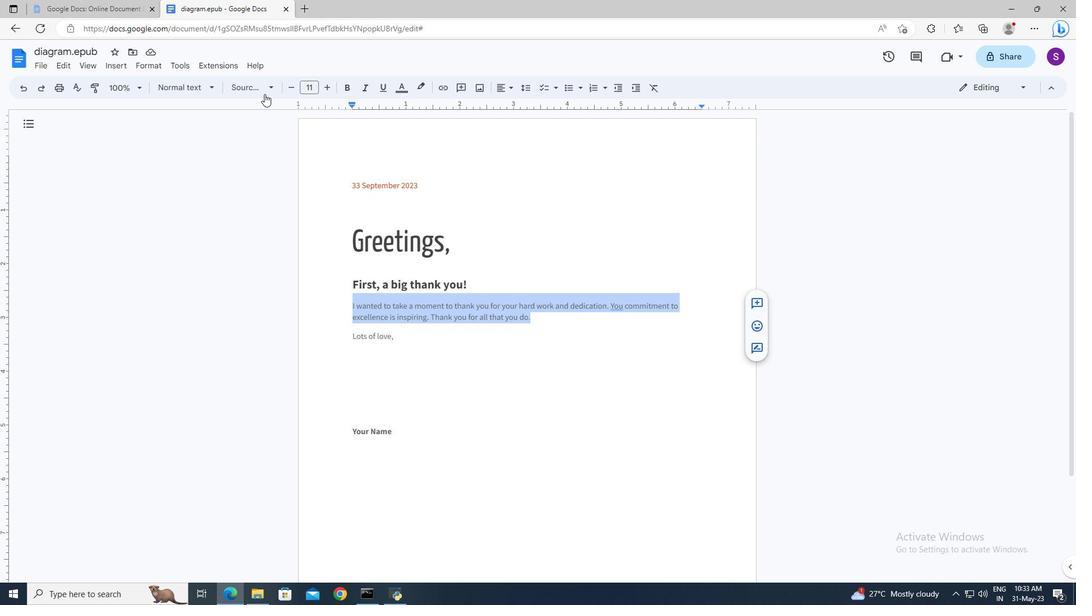 
Action: Mouse pressed left at (260, 90)
Screenshot: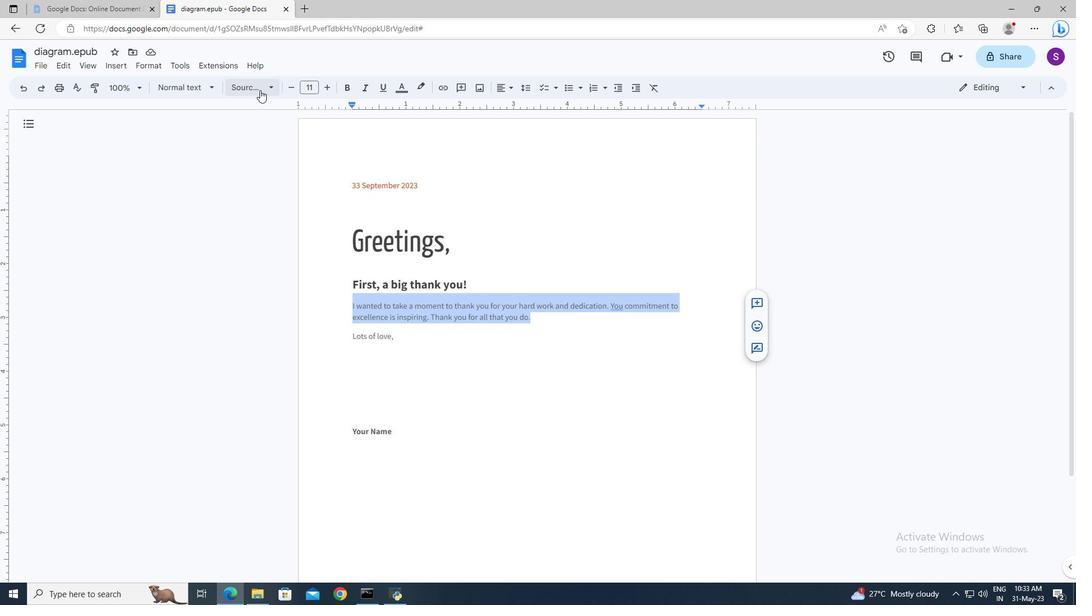 
Action: Mouse moved to (275, 324)
Screenshot: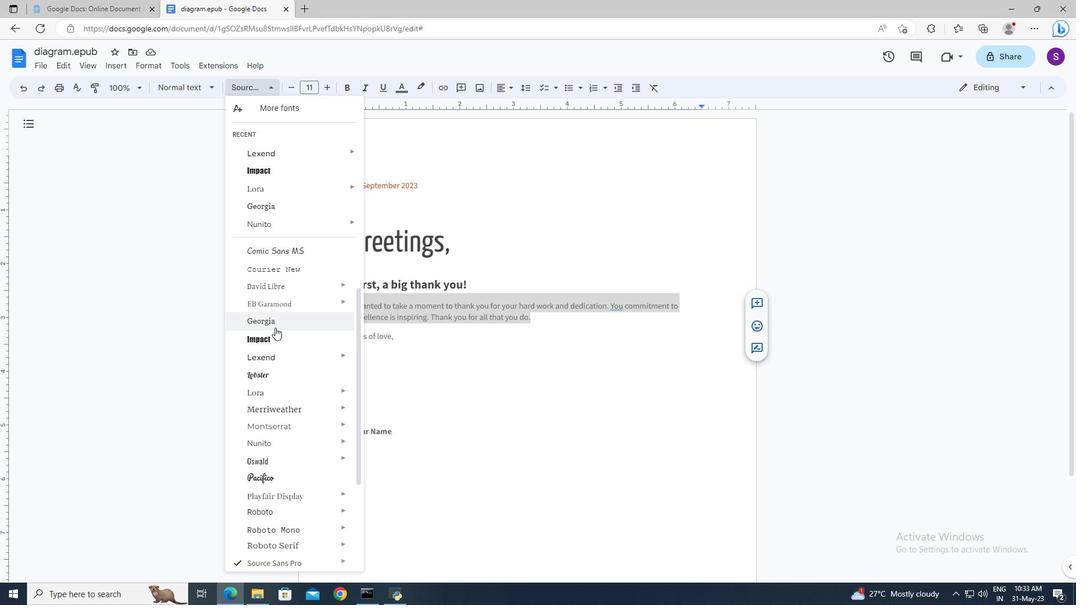 
Action: Mouse pressed left at (275, 324)
Screenshot: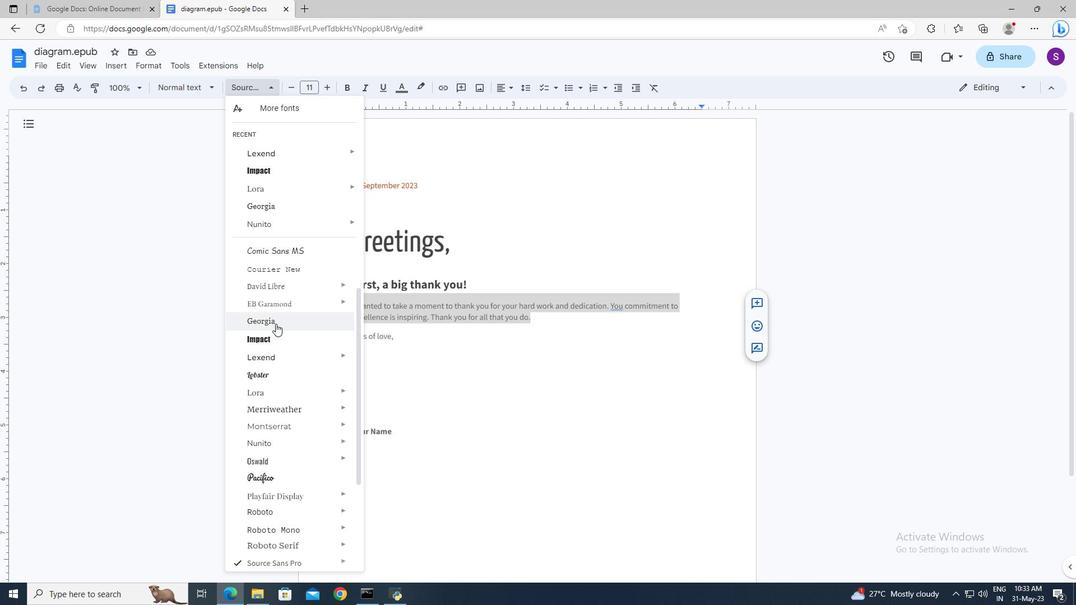 
Action: Mouse moved to (311, 87)
Screenshot: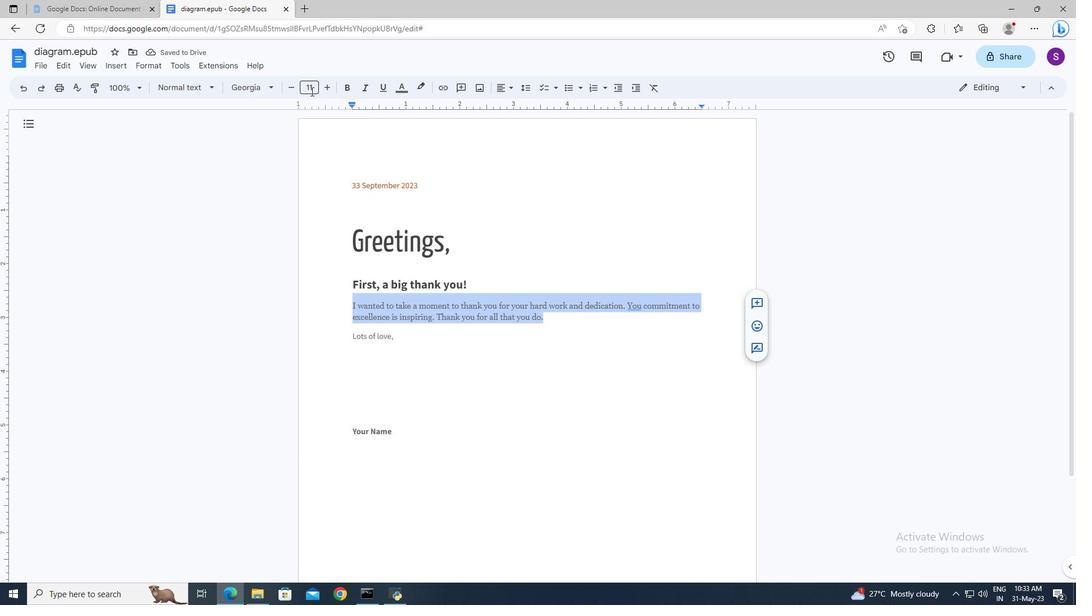 
Action: Mouse pressed left at (311, 87)
Screenshot: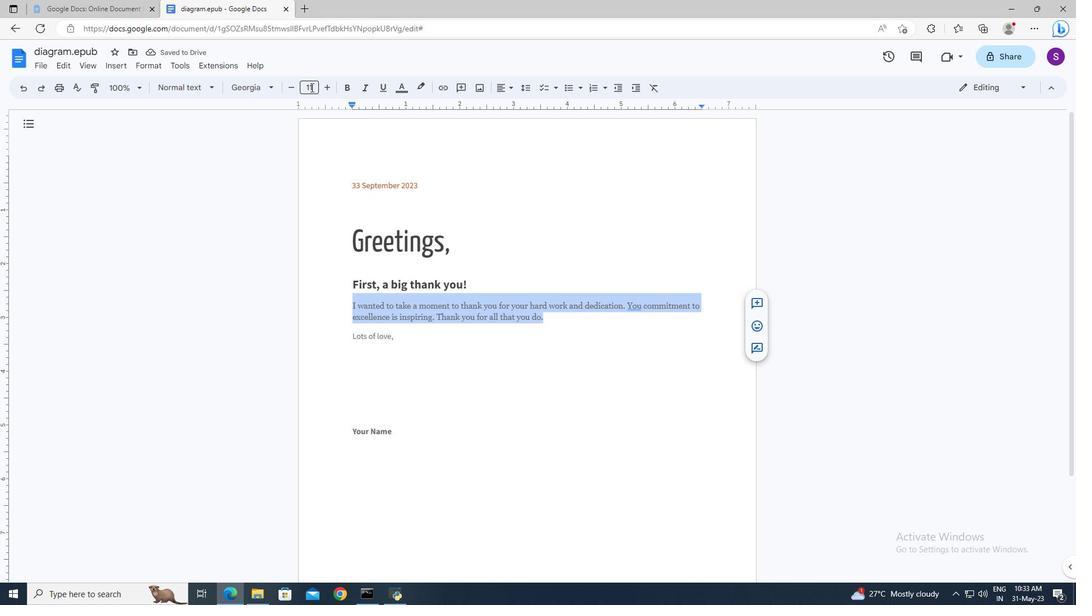 
Action: Key pressed 14<Key.enter>
Screenshot: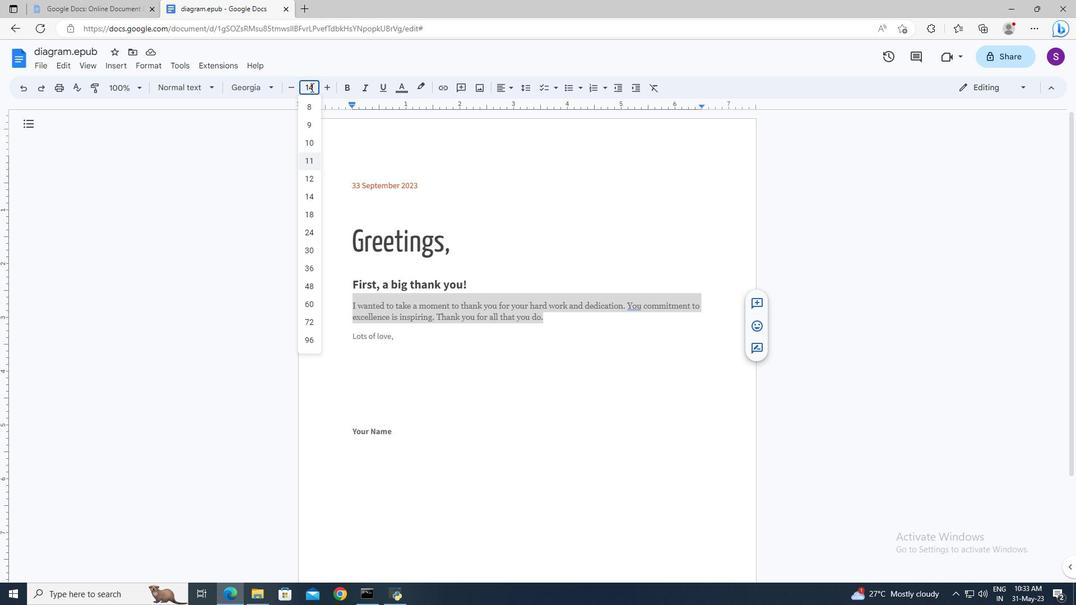
Action: Mouse moved to (349, 435)
Screenshot: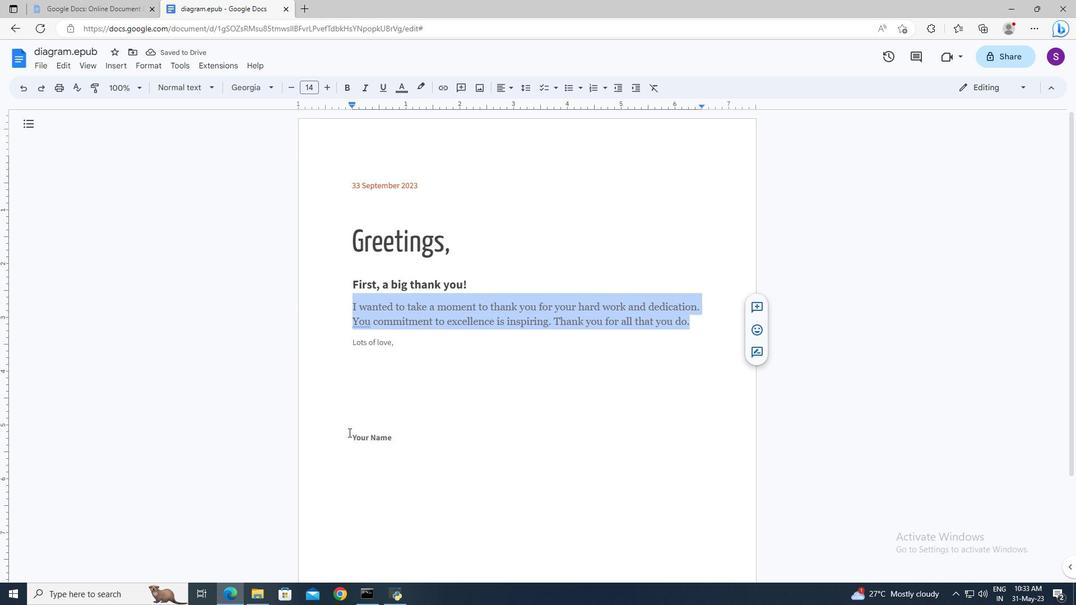 
Action: Mouse pressed left at (349, 435)
Screenshot: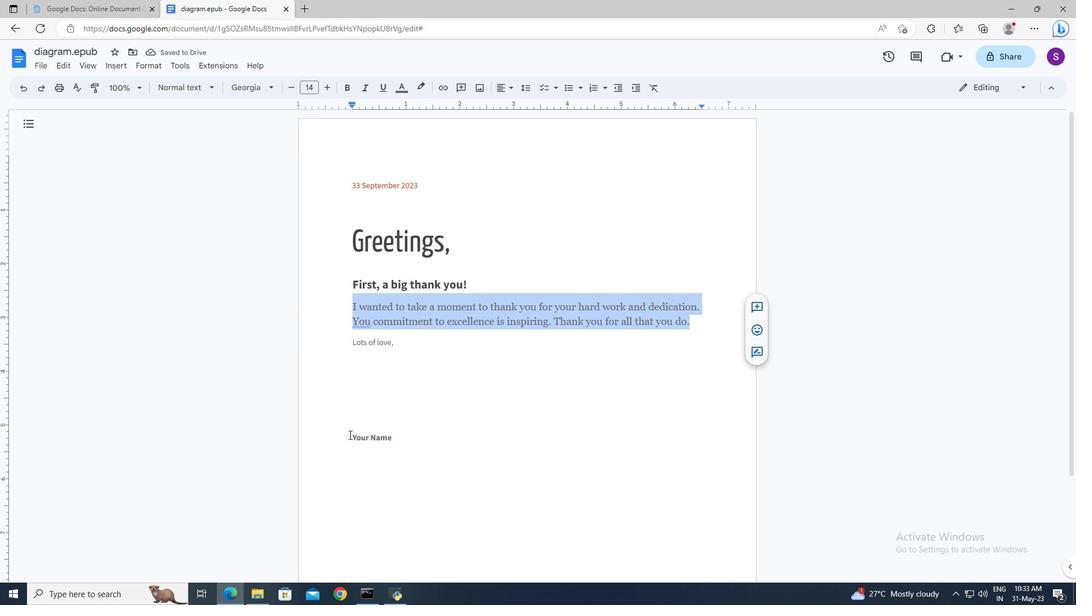 
Action: Key pressed <Key.shift><Key.right><Key.right><Key.delete><Key.shift>Olivia
Screenshot: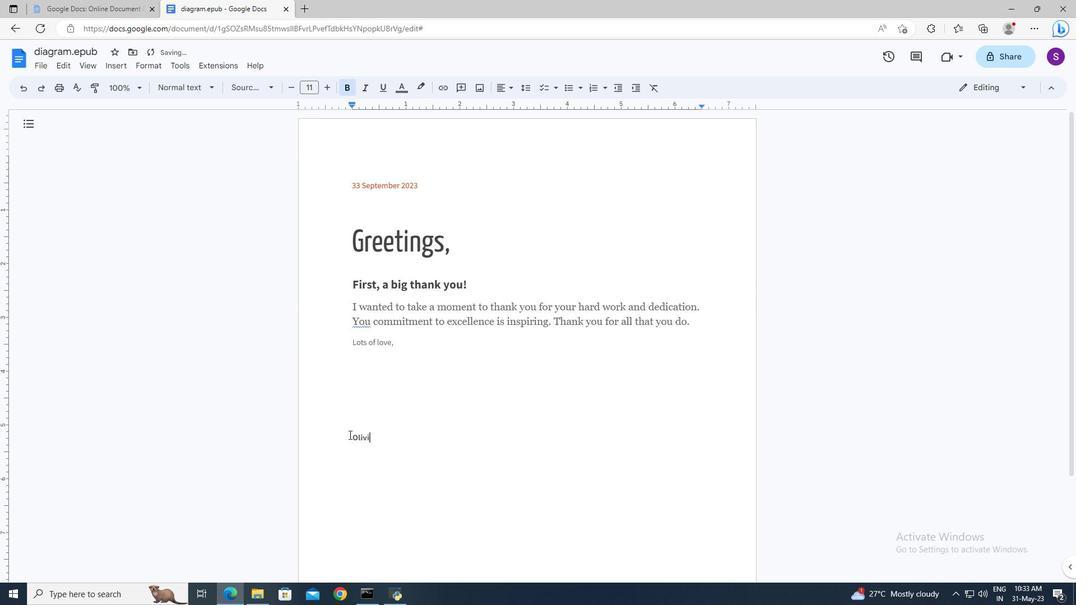 
